 Task: Find connections with filter location Burntwood with filter topic #entrepreneurwith filter profile language Potuguese with filter current company GTT with filter school CVR College of Engineering, Hyderabad with filter industry Retail Appliances, Electrical, and Electronic Equipment with filter service category Ghostwriting with filter keywords title Conservation Volunteer
Action: Mouse moved to (488, 68)
Screenshot: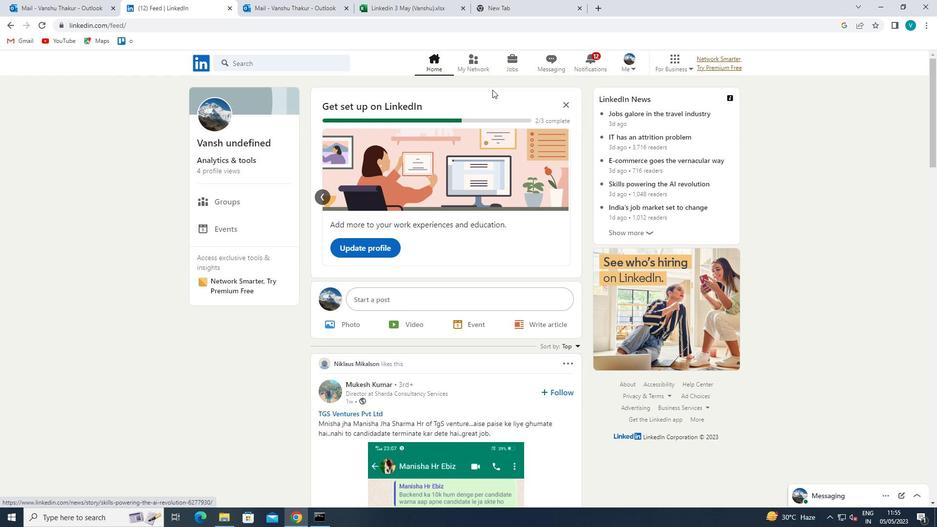 
Action: Mouse pressed left at (488, 68)
Screenshot: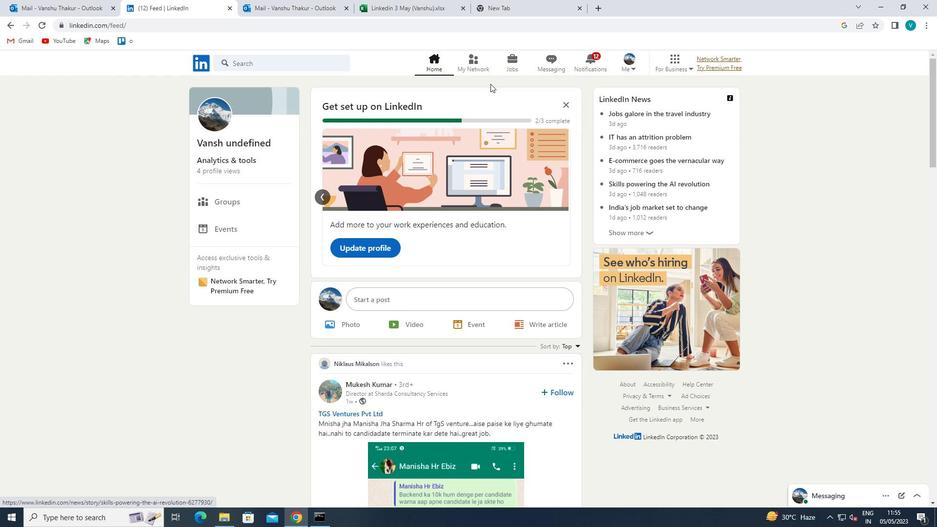 
Action: Mouse moved to (269, 123)
Screenshot: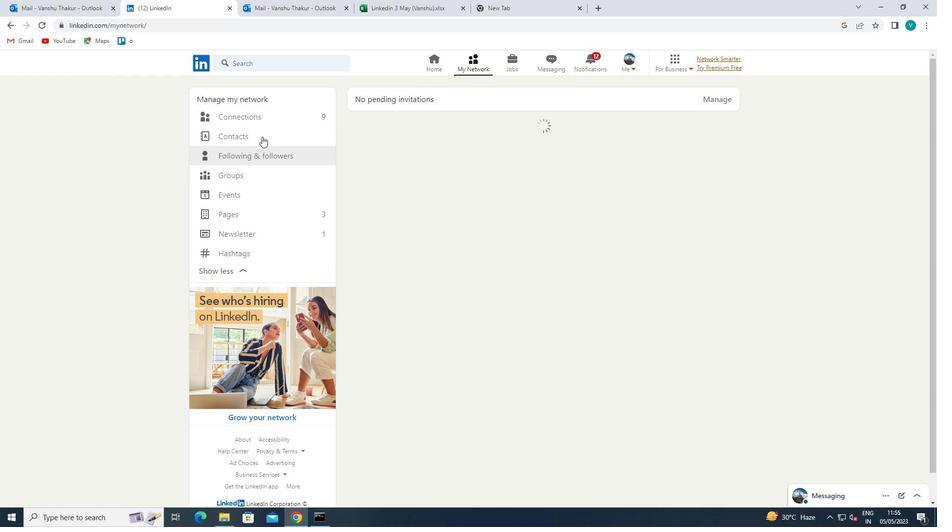 
Action: Mouse pressed left at (269, 123)
Screenshot: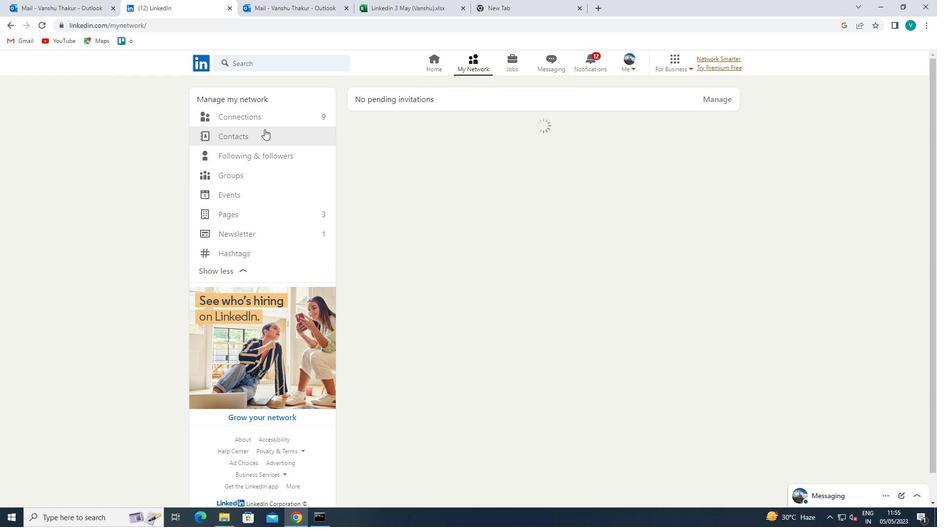 
Action: Mouse moved to (266, 112)
Screenshot: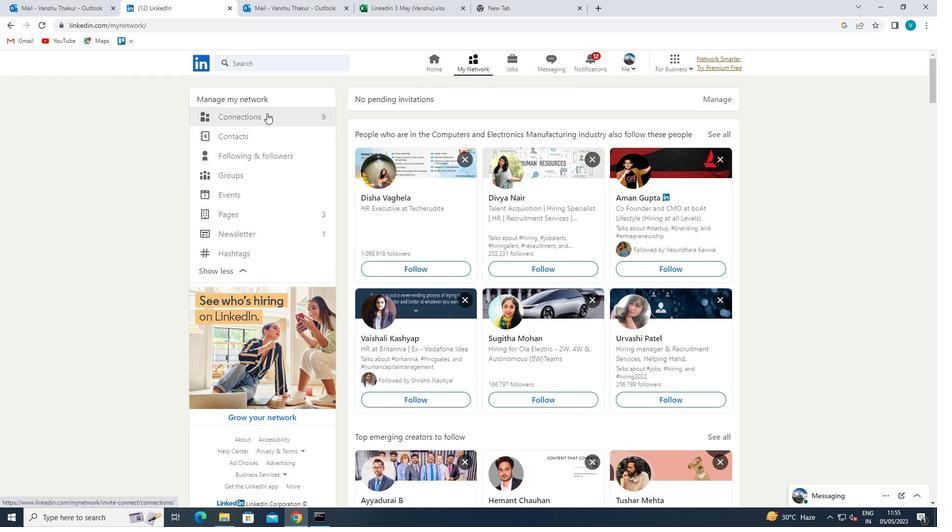 
Action: Mouse pressed left at (266, 112)
Screenshot: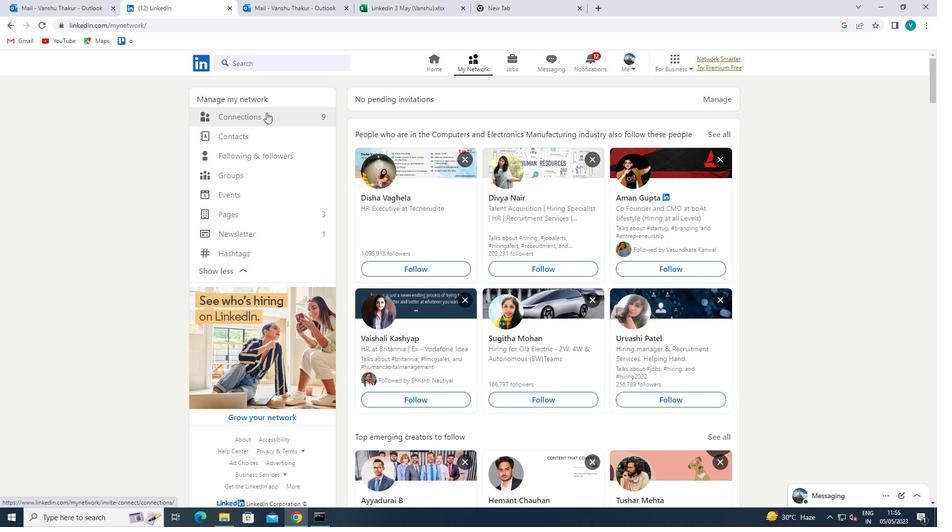 
Action: Mouse moved to (550, 118)
Screenshot: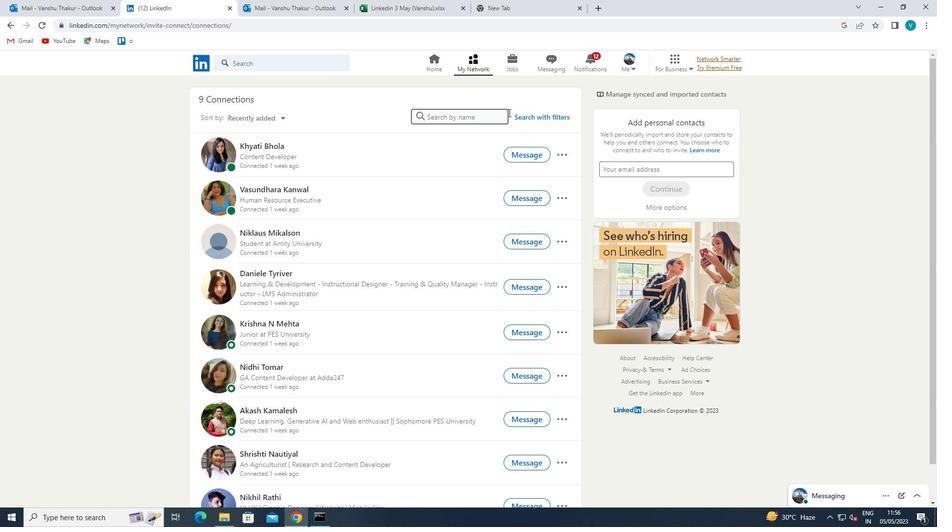 
Action: Mouse pressed left at (550, 118)
Screenshot: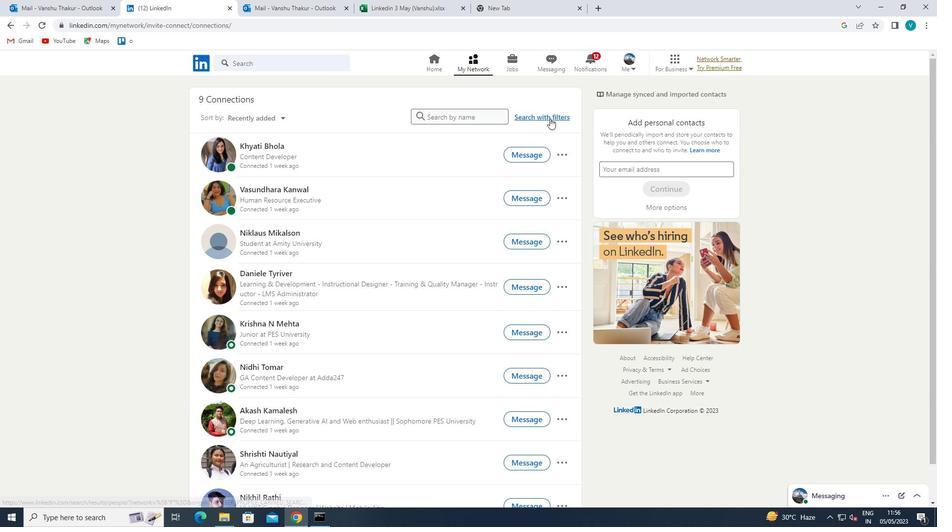 
Action: Mouse moved to (471, 95)
Screenshot: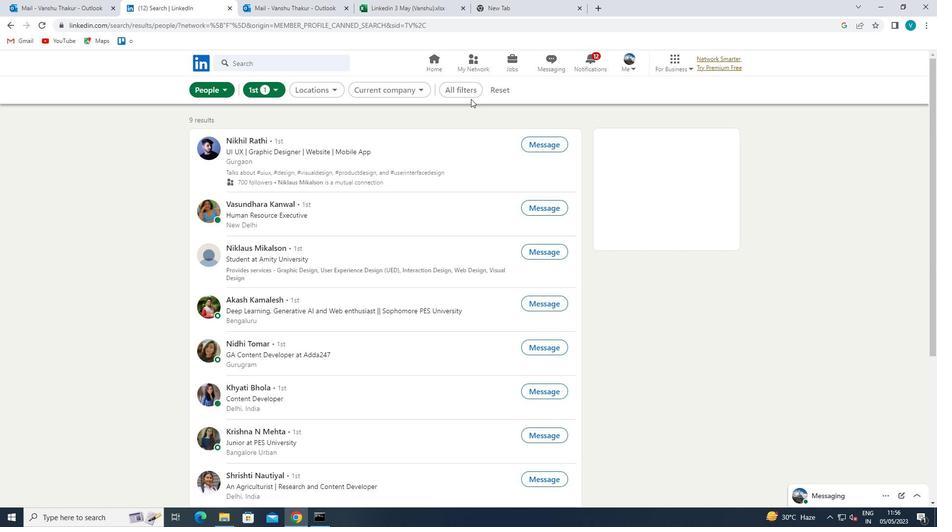 
Action: Mouse pressed left at (471, 95)
Screenshot: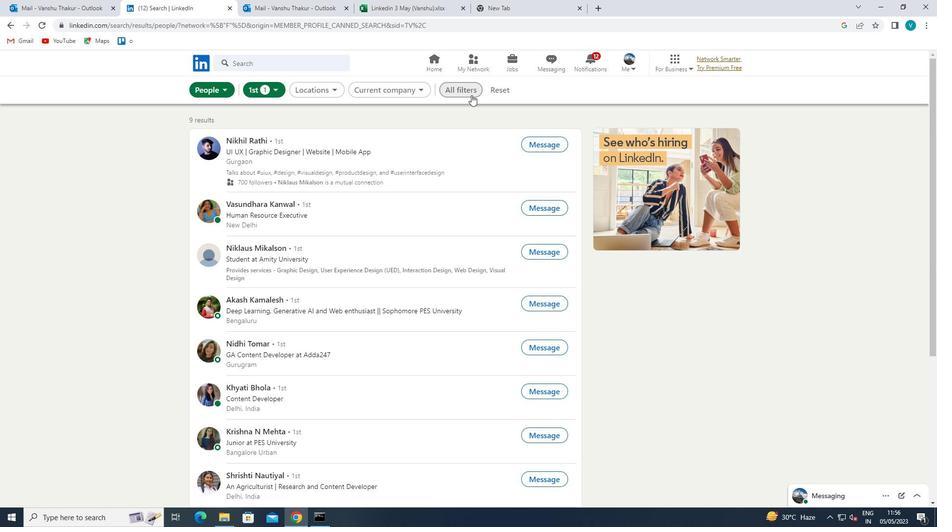 
Action: Mouse moved to (810, 228)
Screenshot: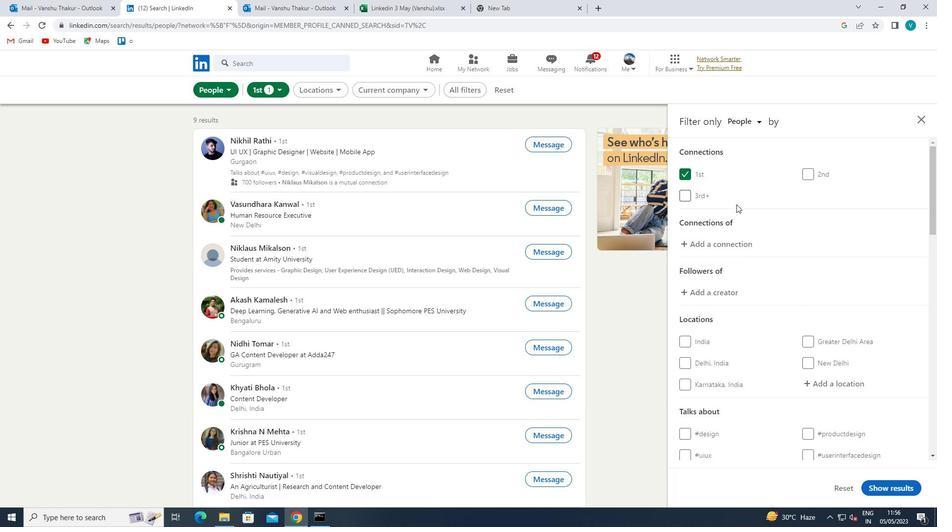 
Action: Mouse scrolled (810, 228) with delta (0, 0)
Screenshot: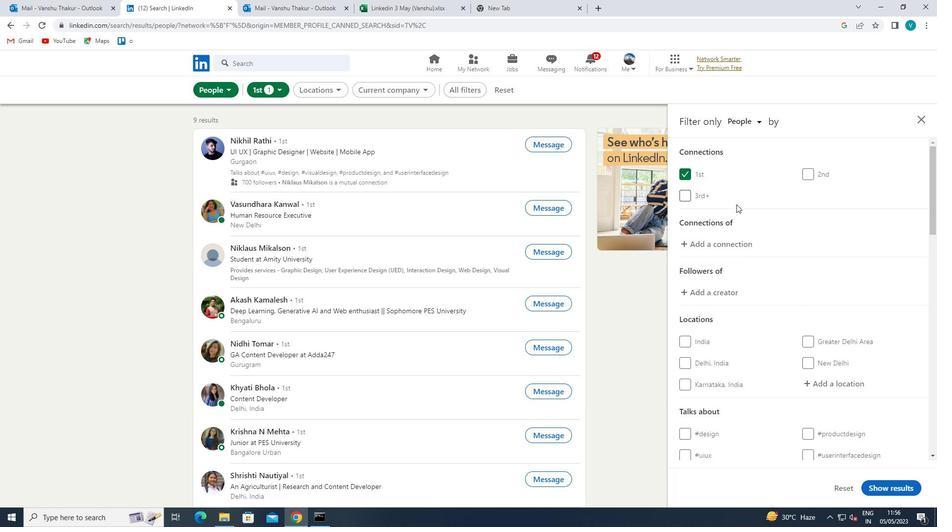 
Action: Mouse moved to (811, 230)
Screenshot: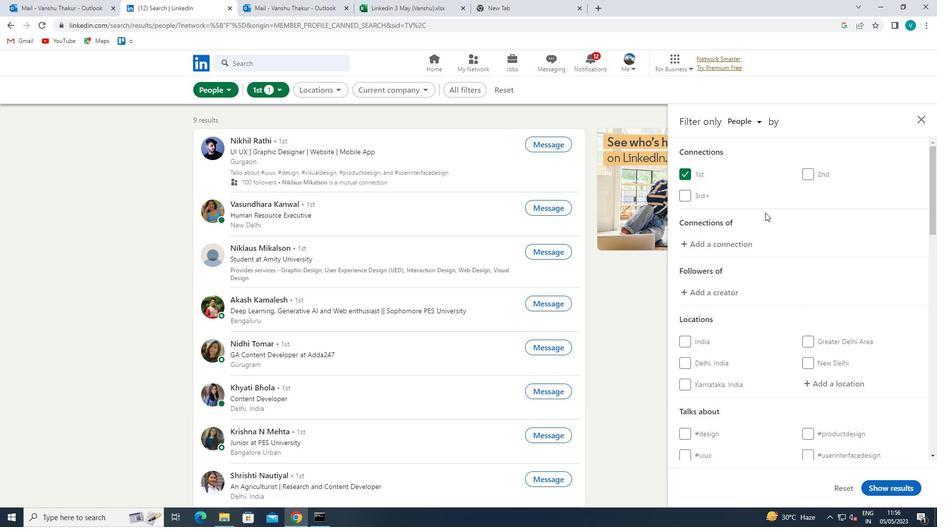 
Action: Mouse scrolled (811, 229) with delta (0, 0)
Screenshot: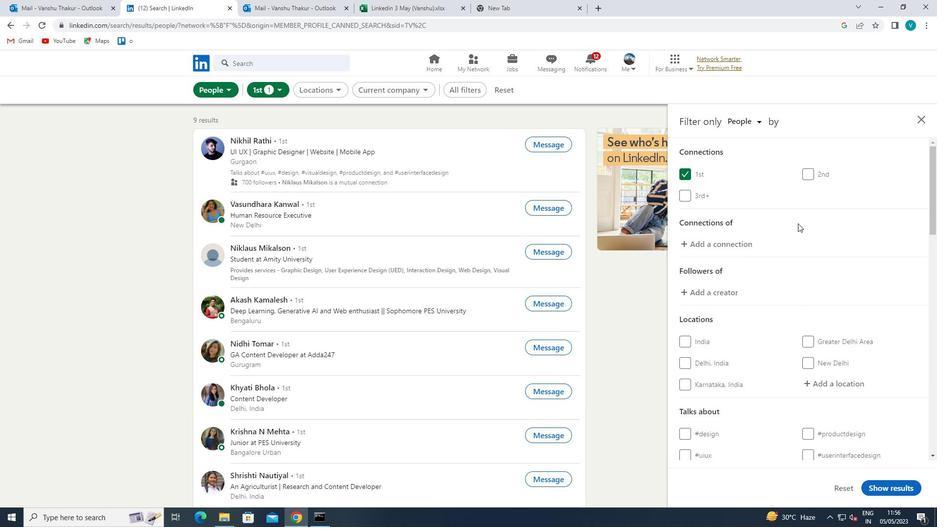
Action: Mouse moved to (812, 234)
Screenshot: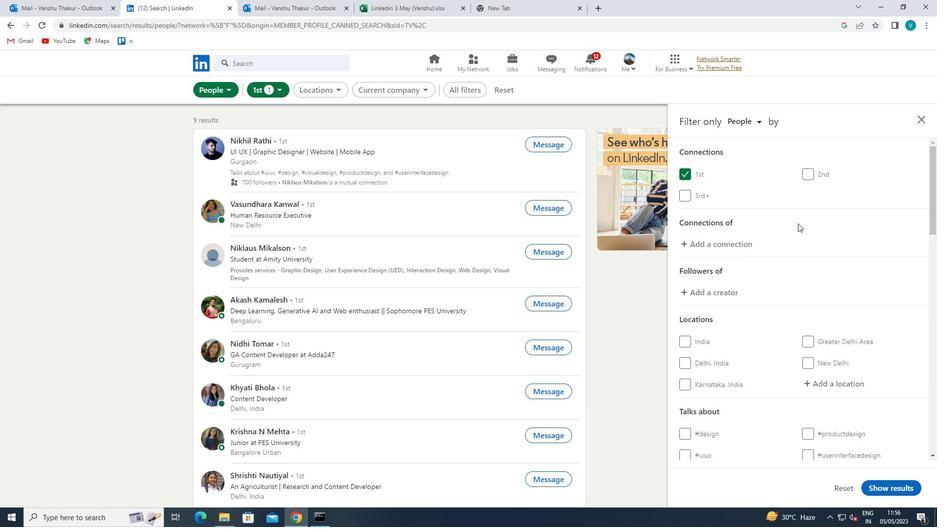 
Action: Mouse scrolled (812, 233) with delta (0, 0)
Screenshot: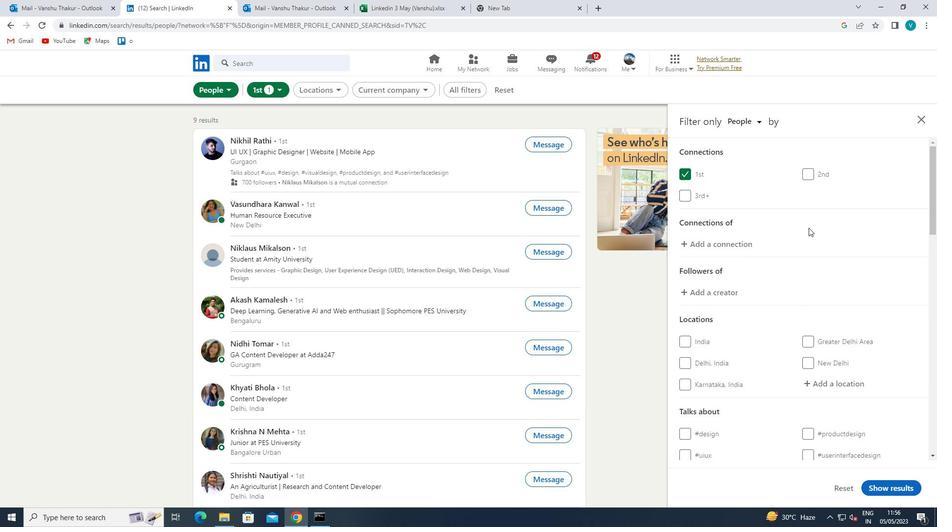 
Action: Mouse moved to (829, 242)
Screenshot: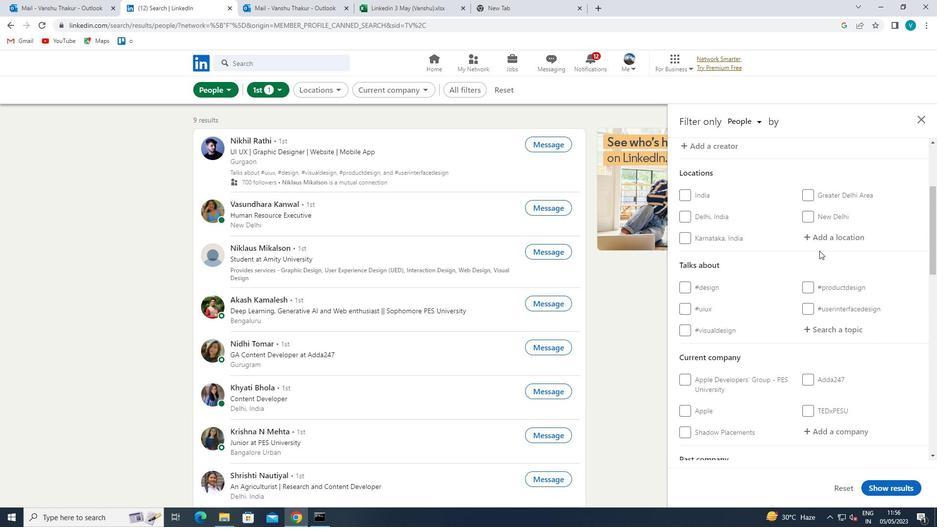 
Action: Mouse pressed left at (829, 242)
Screenshot: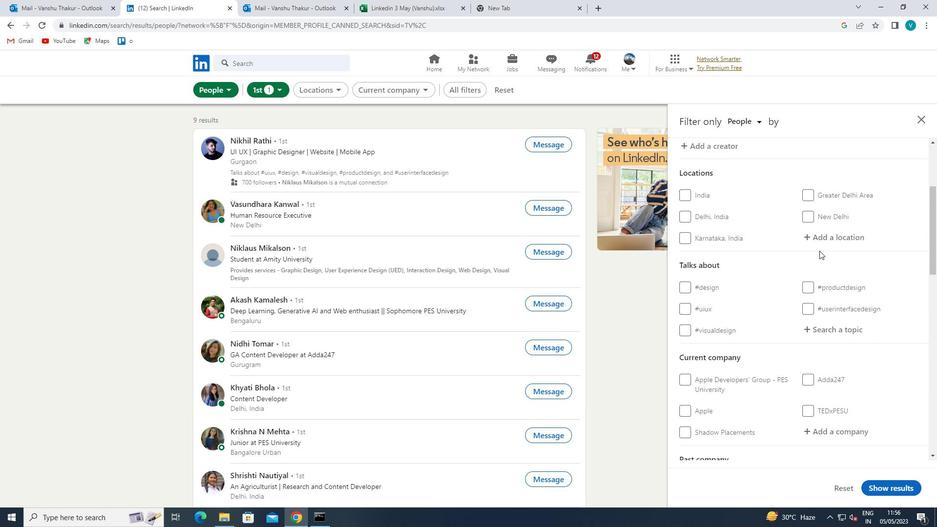 
Action: Key pressed <Key.shift>BURNTWOOD
Screenshot: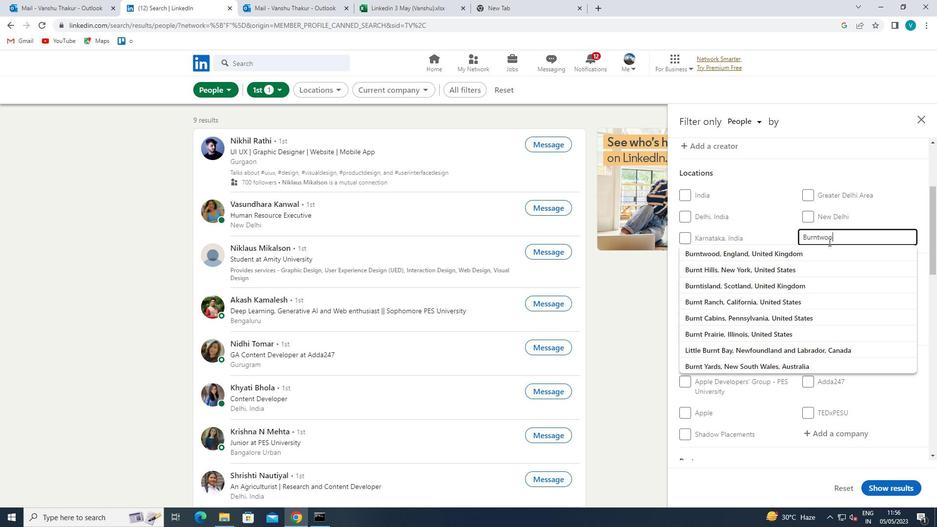 
Action: Mouse moved to (823, 246)
Screenshot: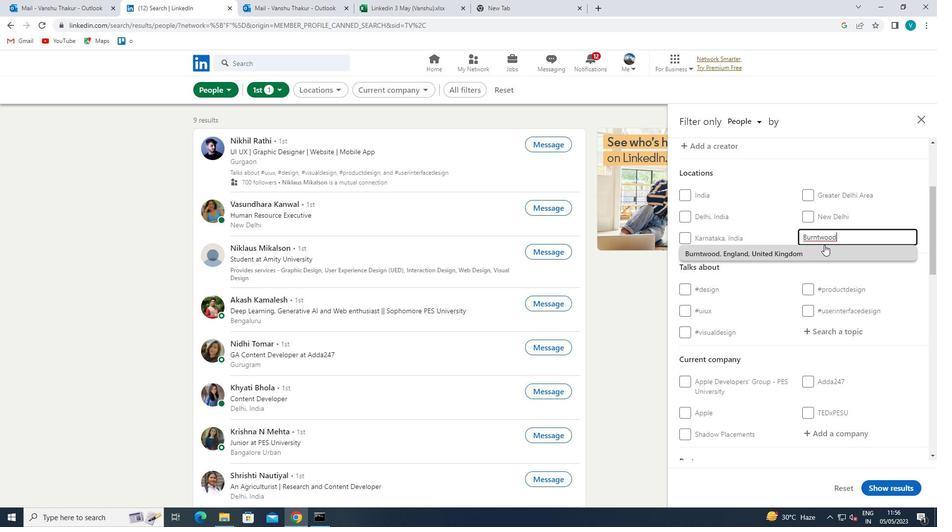 
Action: Mouse pressed left at (823, 246)
Screenshot: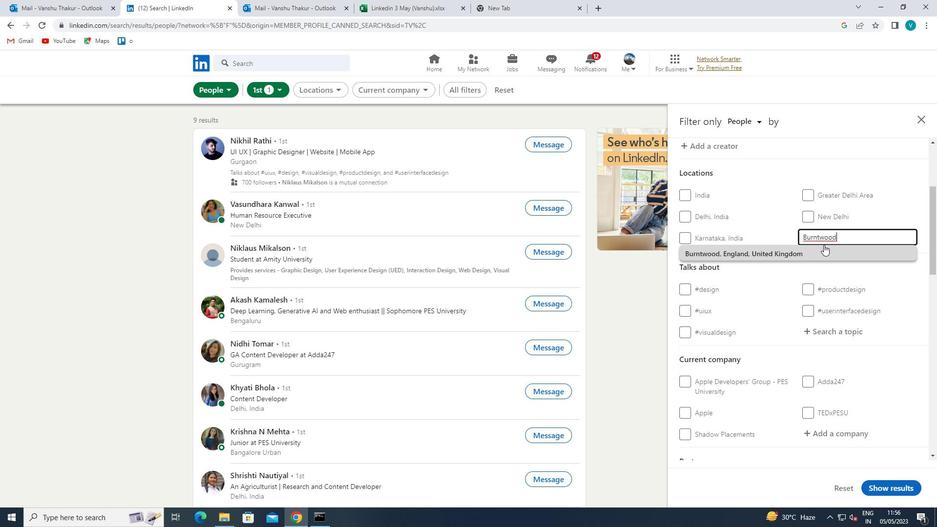 
Action: Mouse moved to (821, 247)
Screenshot: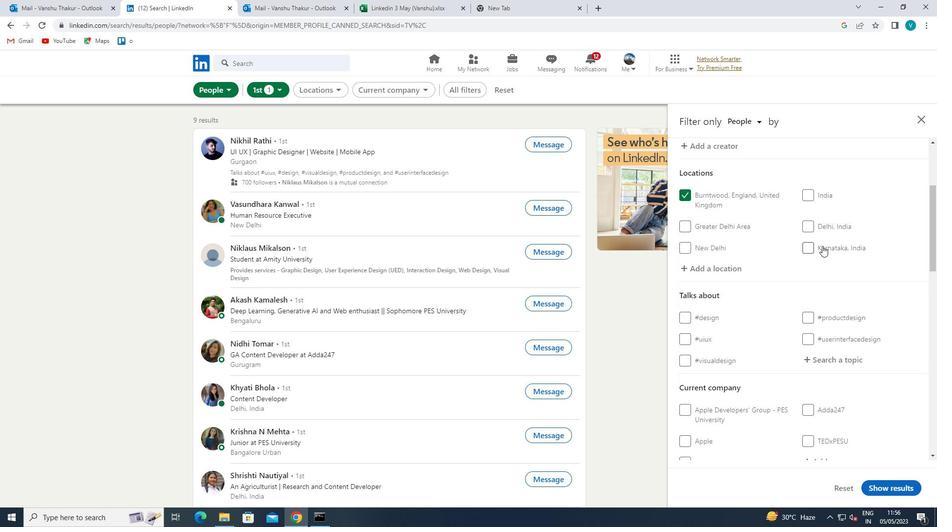 
Action: Mouse scrolled (821, 246) with delta (0, 0)
Screenshot: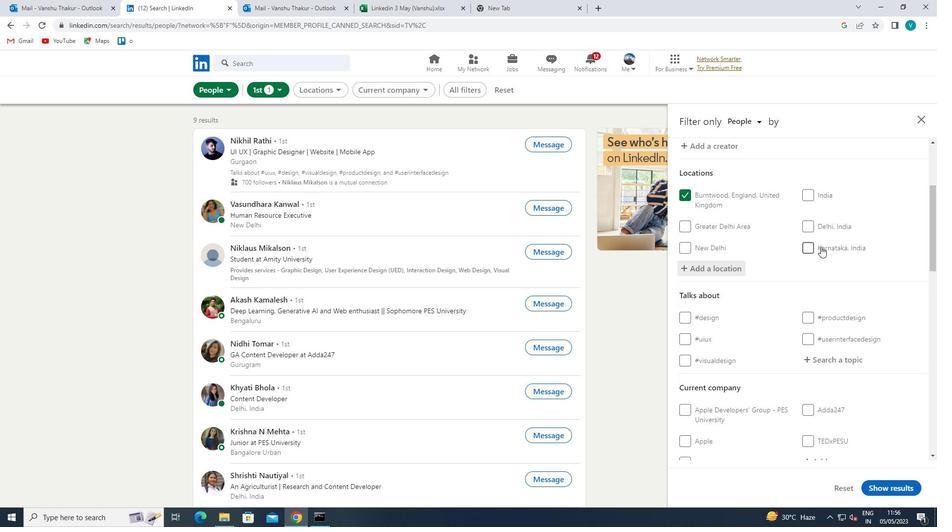 
Action: Mouse moved to (825, 308)
Screenshot: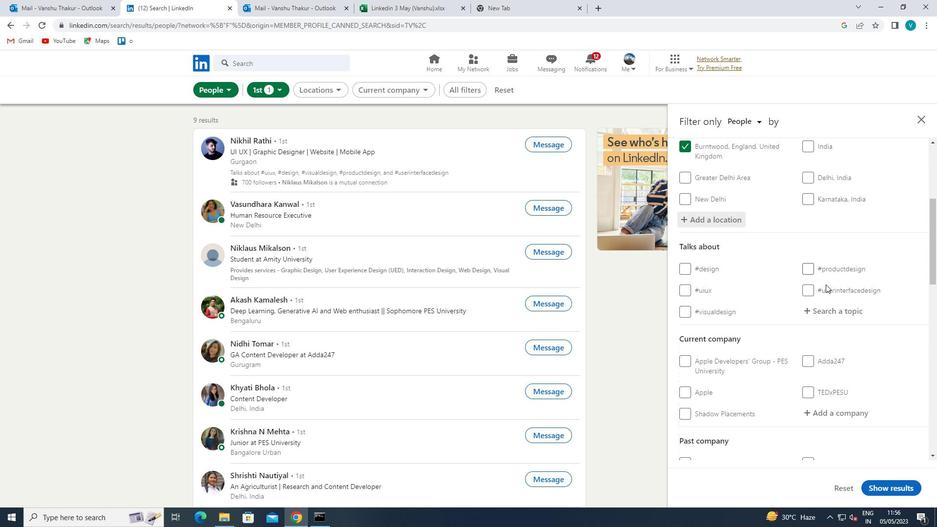 
Action: Mouse pressed left at (825, 308)
Screenshot: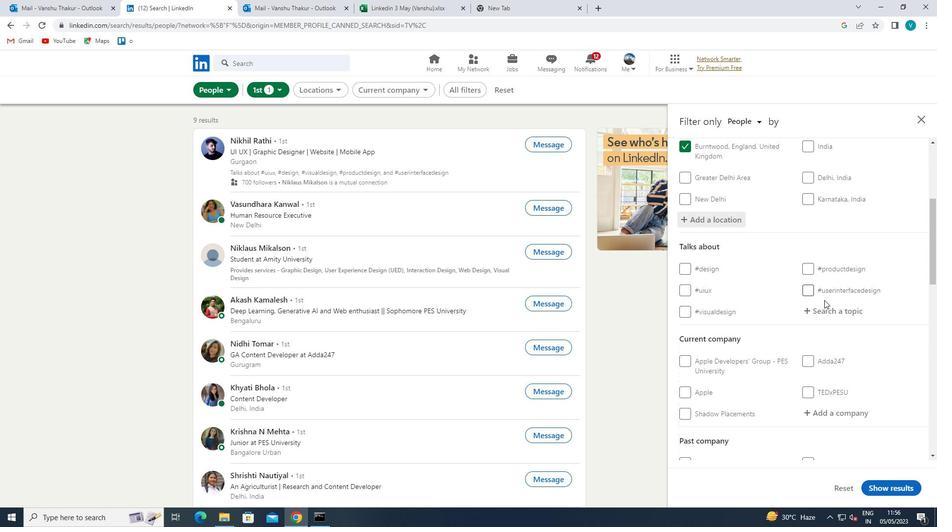 
Action: Key pressed ENTRE
Screenshot: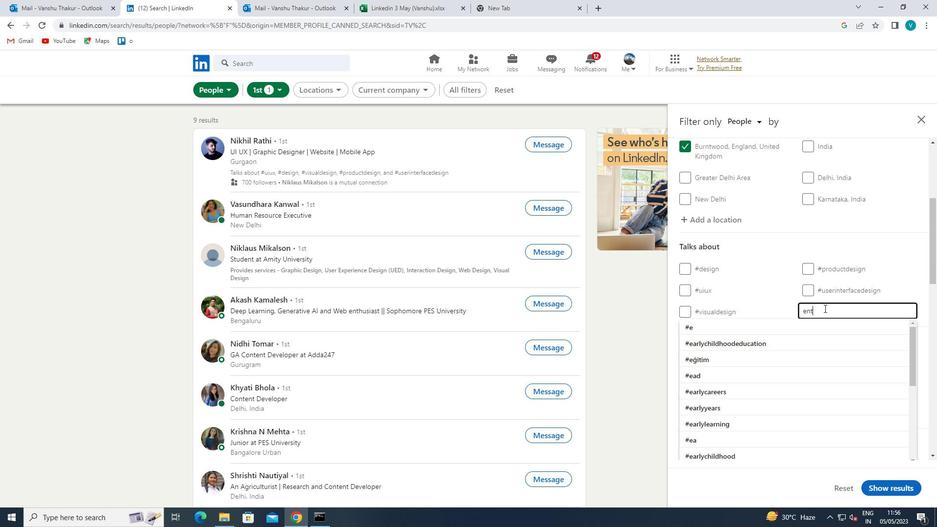 
Action: Mouse moved to (804, 321)
Screenshot: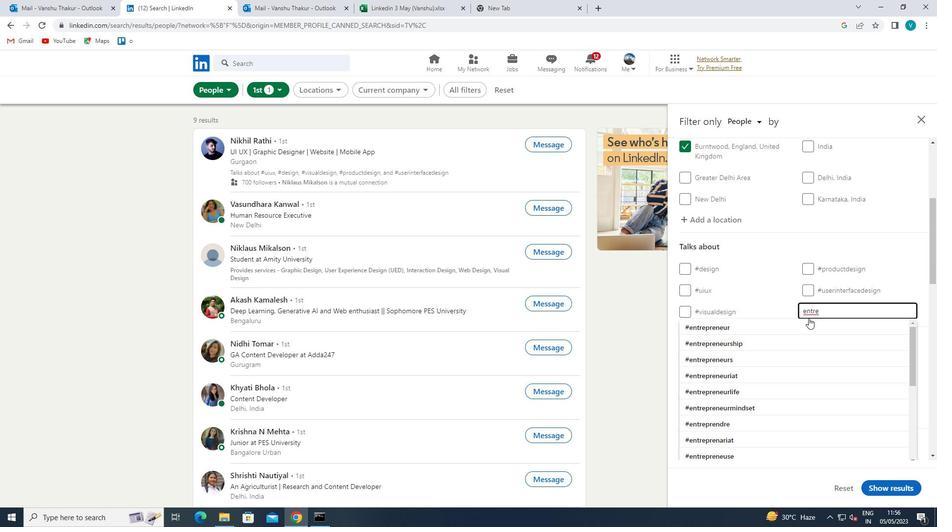
Action: Mouse pressed left at (804, 321)
Screenshot: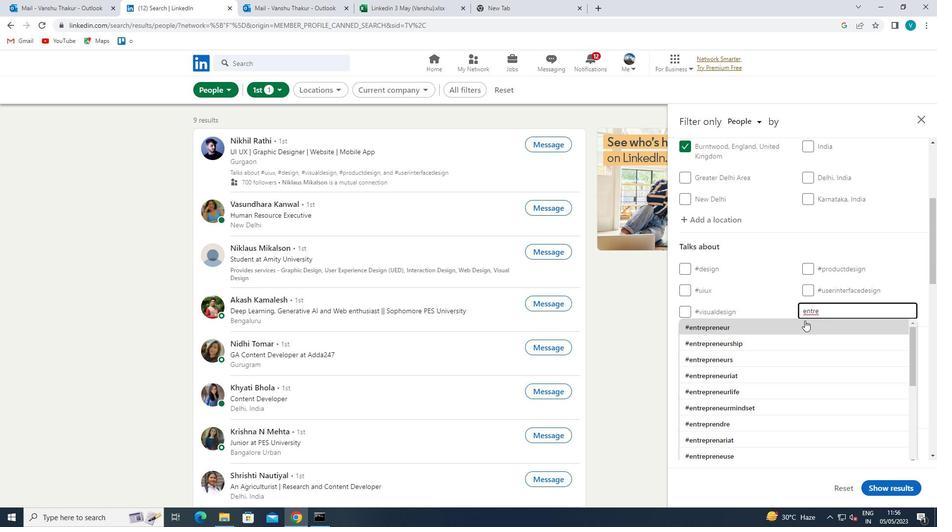 
Action: Mouse scrolled (804, 320) with delta (0, 0)
Screenshot: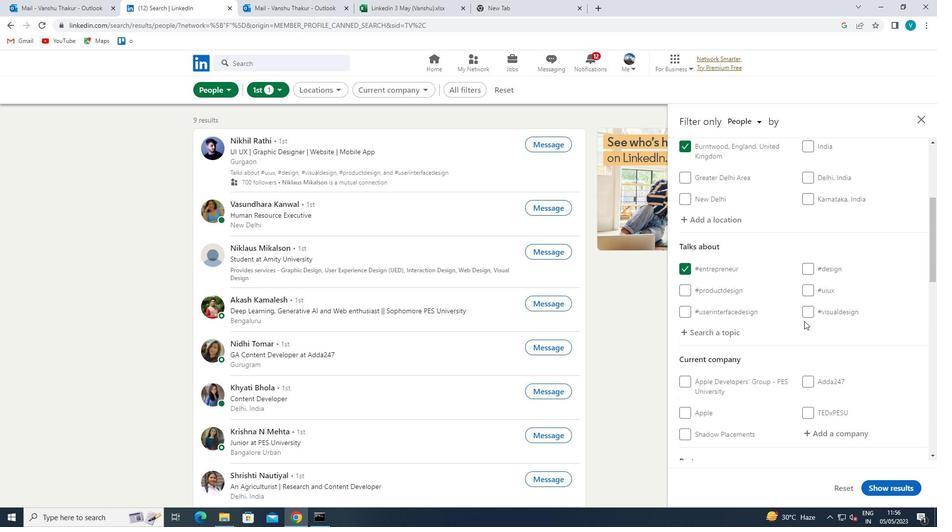 
Action: Mouse scrolled (804, 320) with delta (0, 0)
Screenshot: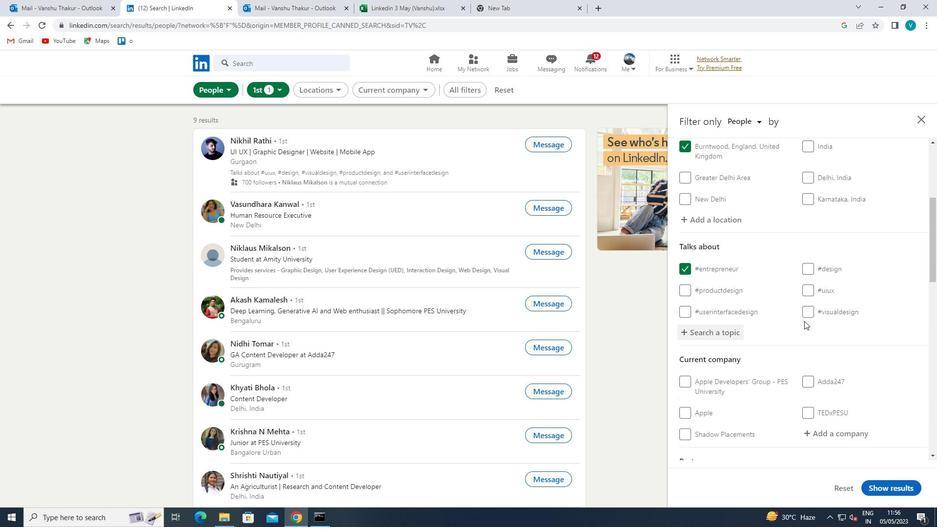 
Action: Mouse moved to (804, 321)
Screenshot: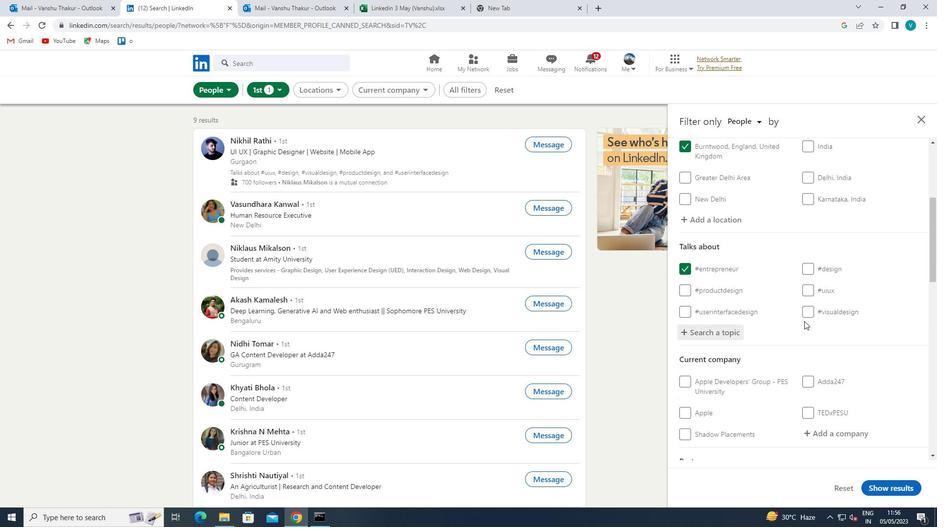 
Action: Mouse scrolled (804, 321) with delta (0, 0)
Screenshot: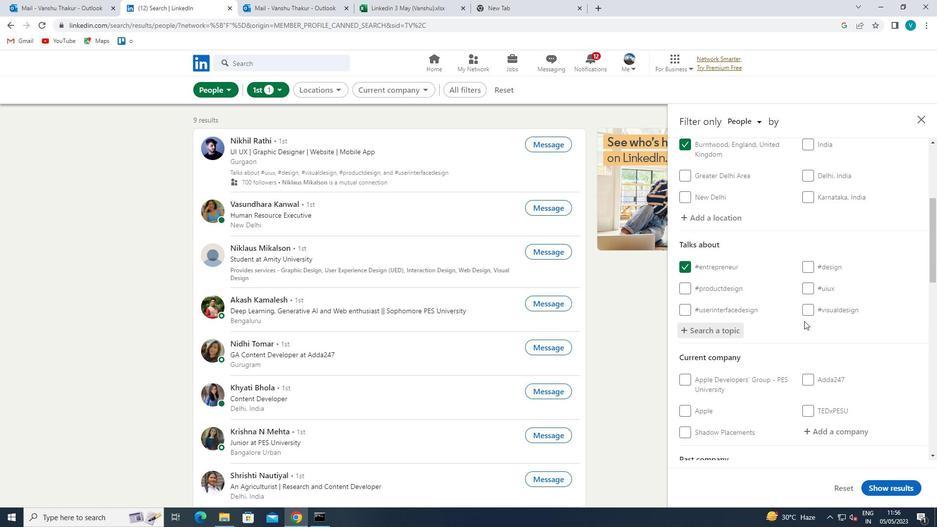 
Action: Mouse moved to (858, 291)
Screenshot: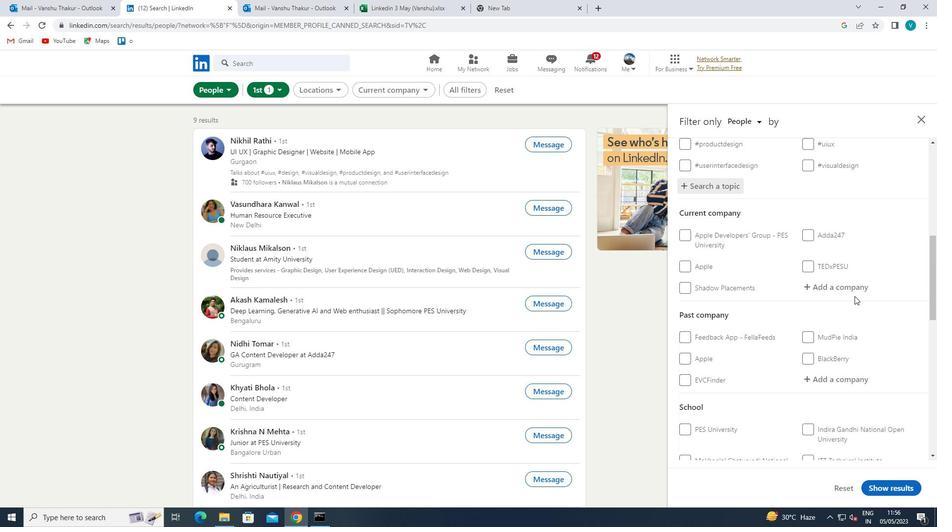 
Action: Mouse pressed left at (858, 291)
Screenshot: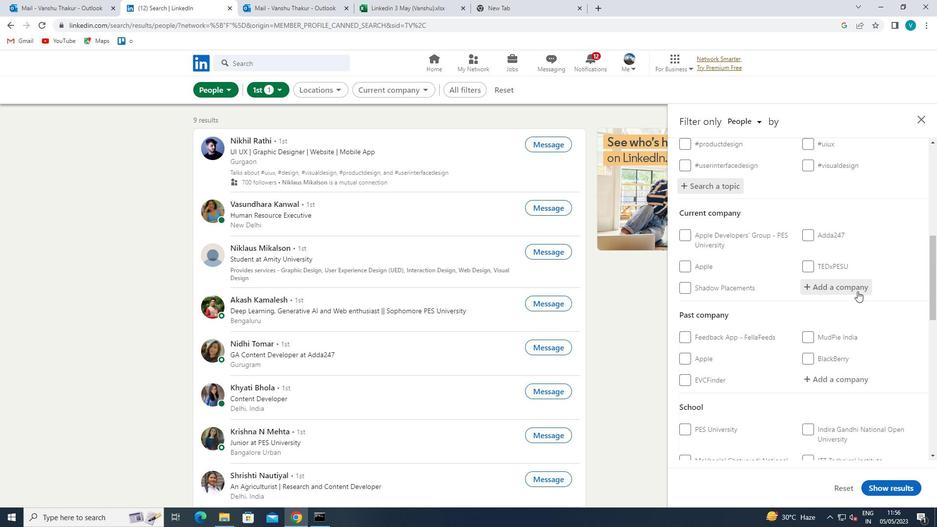 
Action: Mouse moved to (857, 291)
Screenshot: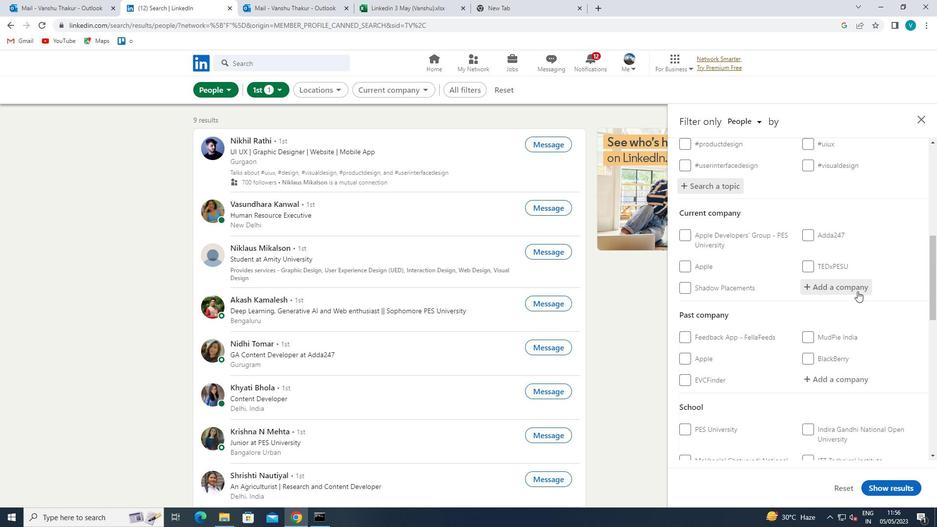 
Action: Key pressed <Key.shift>GTT<Key.space>
Screenshot: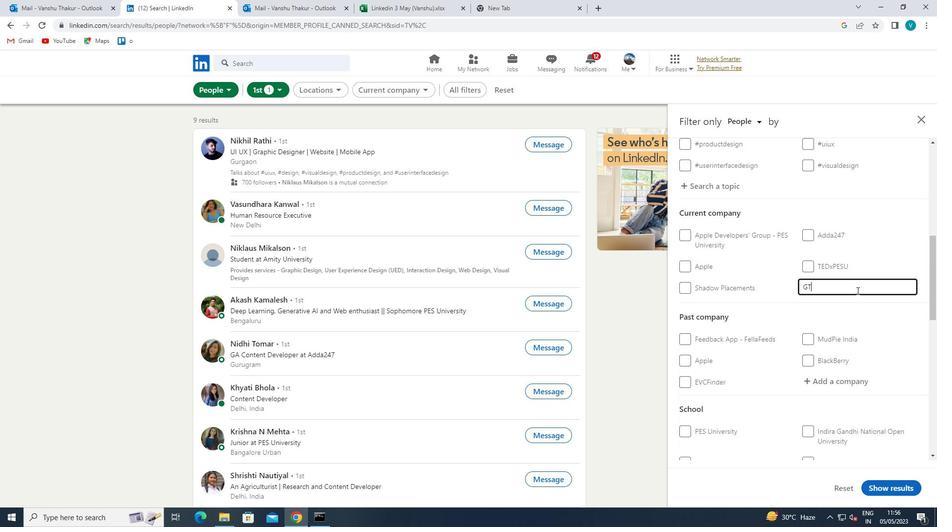 
Action: Mouse moved to (847, 298)
Screenshot: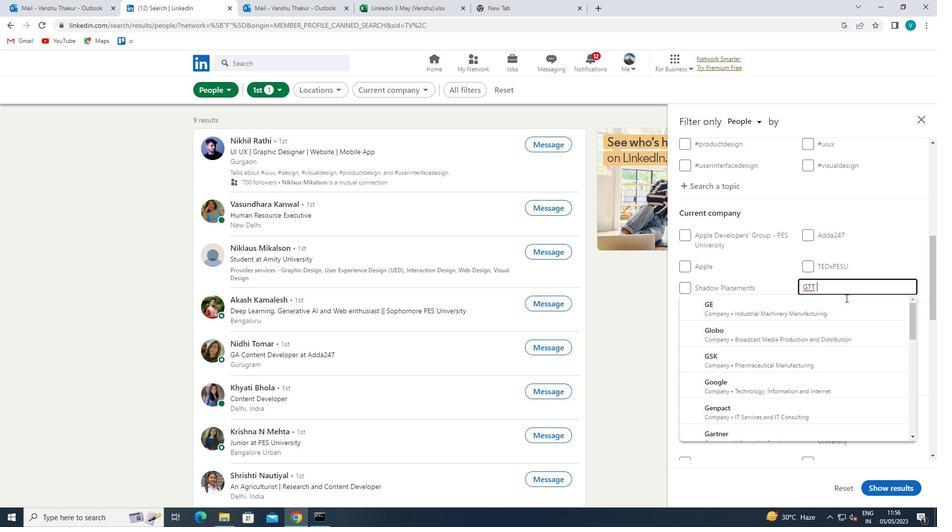
Action: Mouse pressed left at (847, 298)
Screenshot: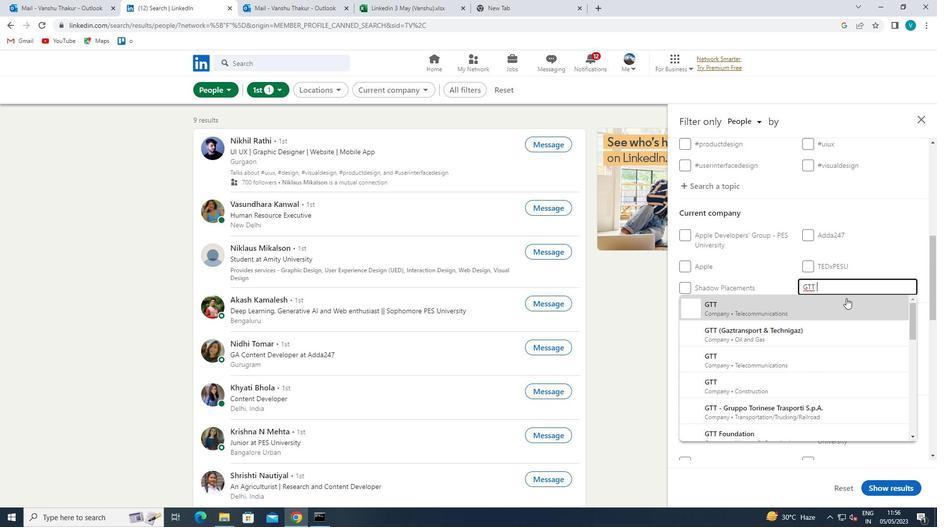 
Action: Mouse scrolled (847, 297) with delta (0, 0)
Screenshot: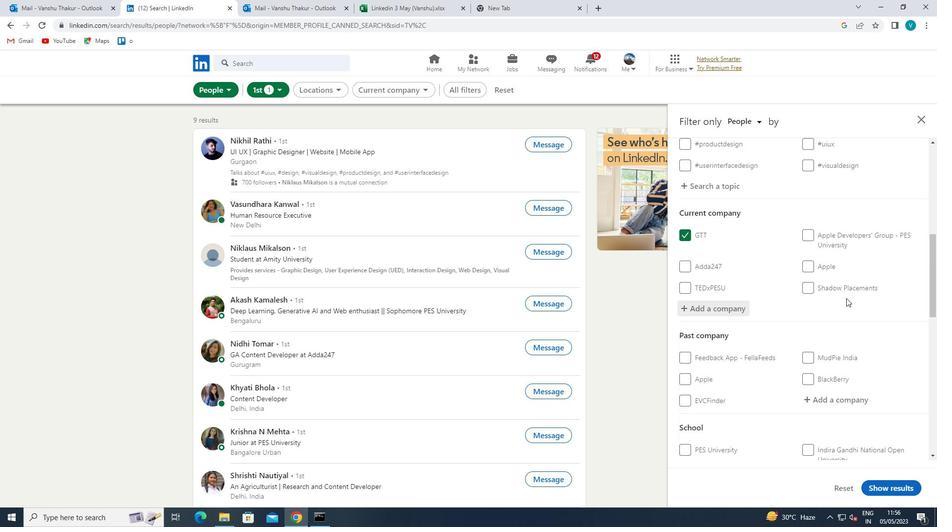 
Action: Mouse scrolled (847, 297) with delta (0, 0)
Screenshot: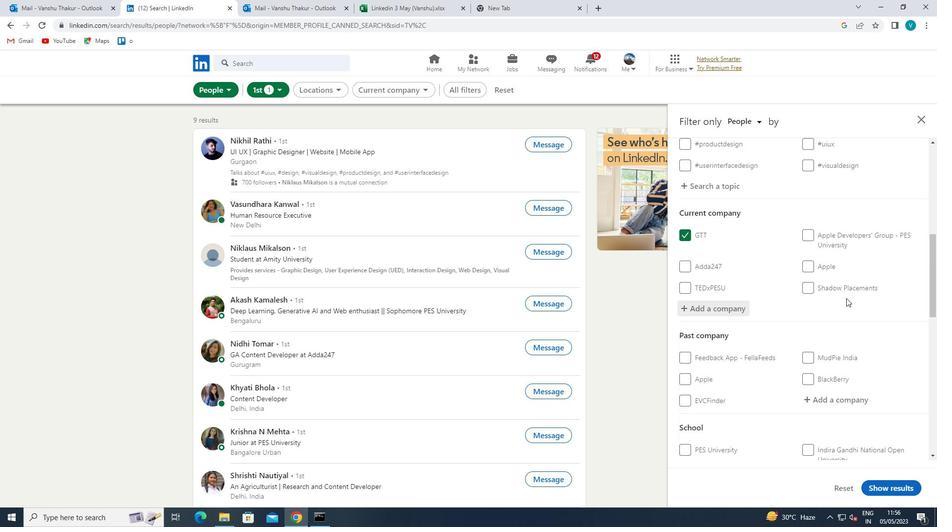
Action: Mouse moved to (825, 418)
Screenshot: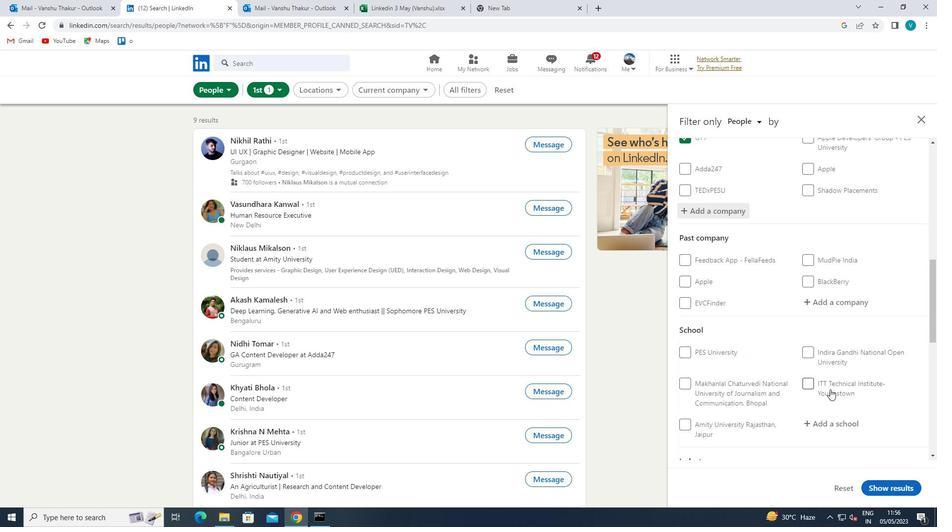 
Action: Mouse pressed left at (825, 418)
Screenshot: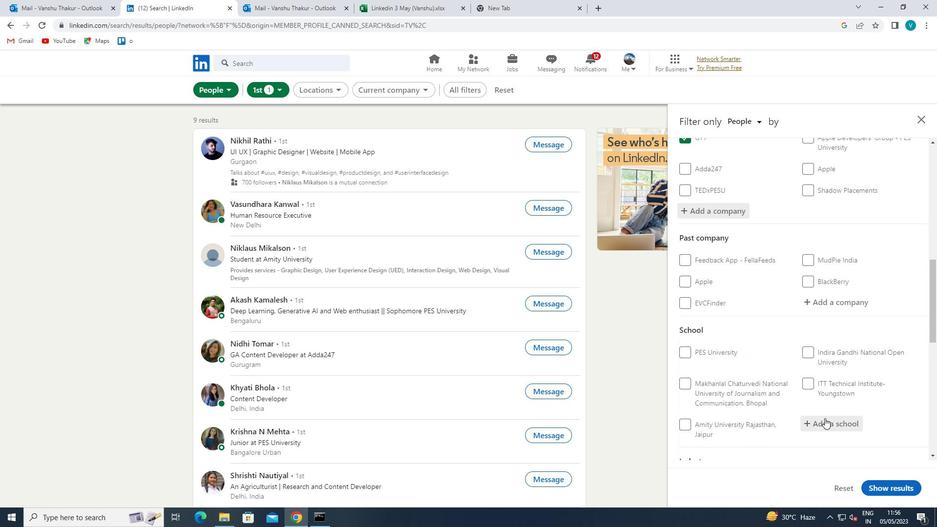 
Action: Key pressed <Key.shift>CVR<Key.space>
Screenshot: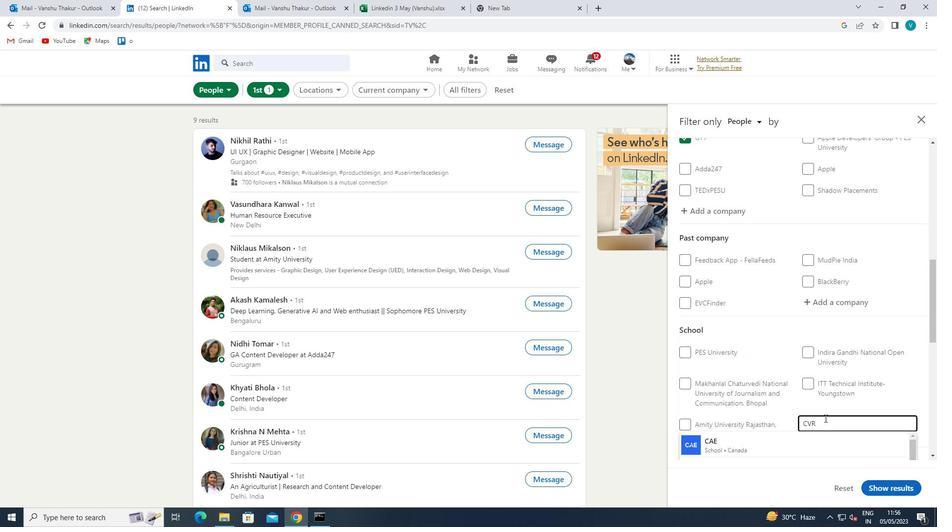 
Action: Mouse moved to (815, 450)
Screenshot: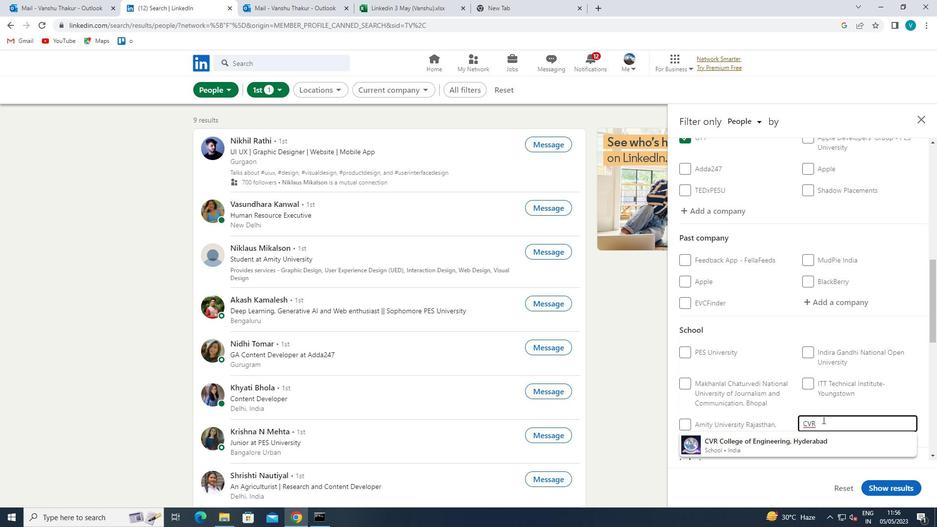 
Action: Mouse pressed left at (815, 450)
Screenshot: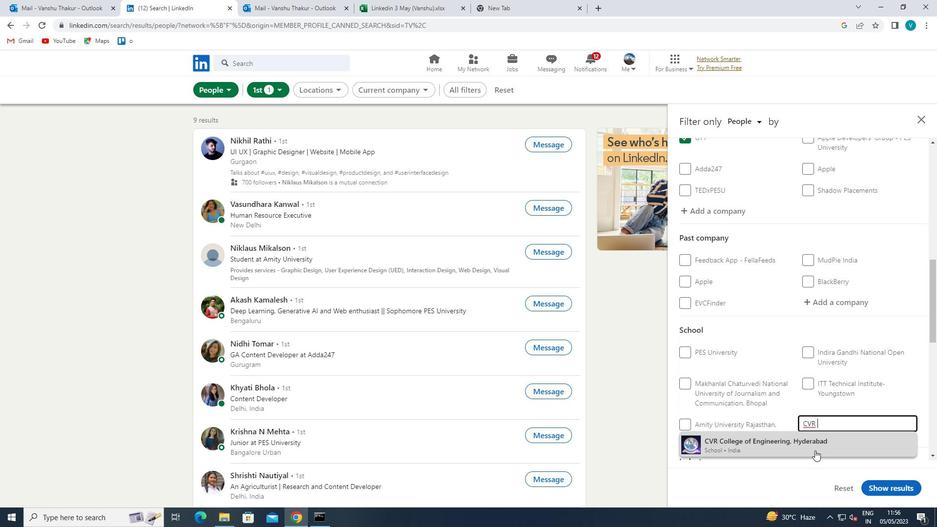 
Action: Mouse moved to (830, 383)
Screenshot: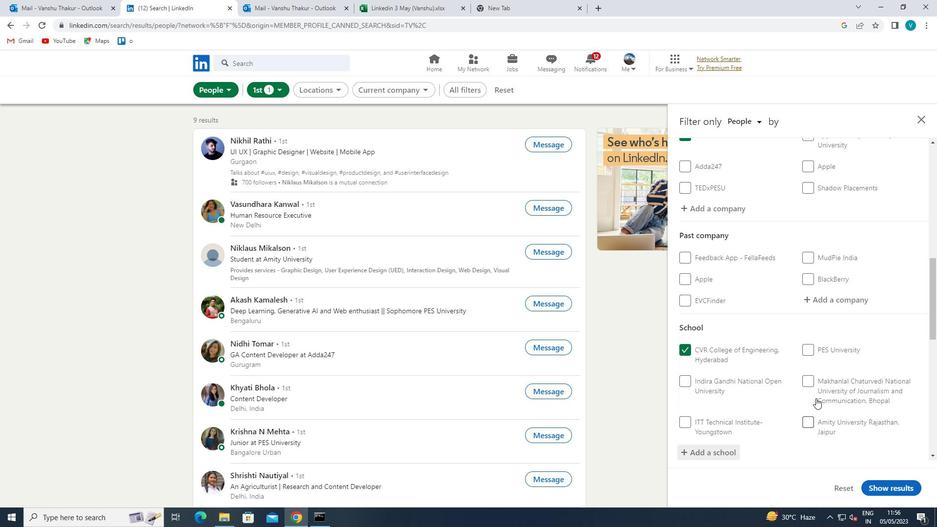 
Action: Mouse scrolled (830, 383) with delta (0, 0)
Screenshot: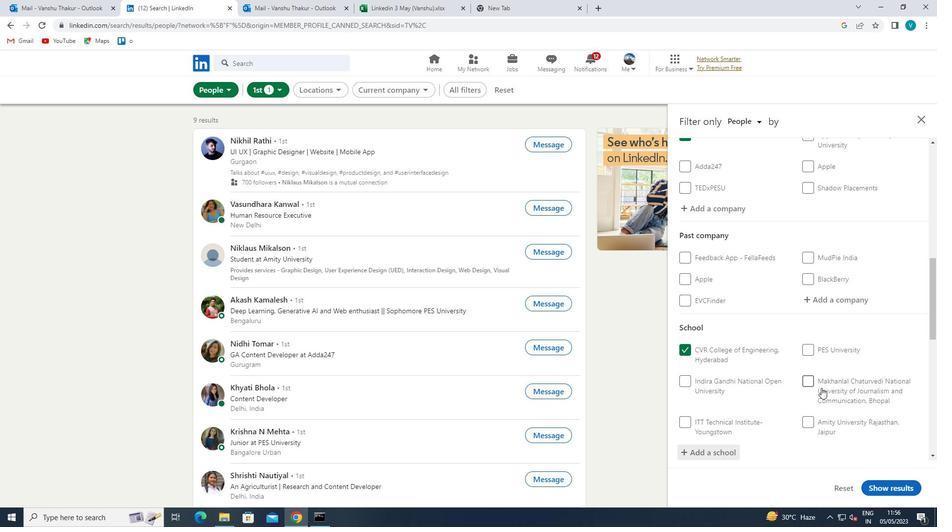
Action: Mouse scrolled (830, 383) with delta (0, 0)
Screenshot: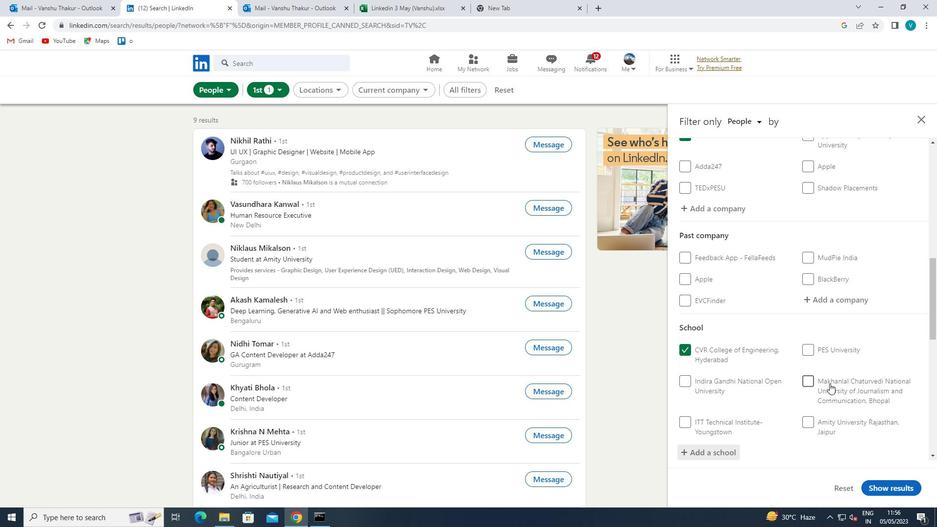 
Action: Mouse scrolled (830, 383) with delta (0, 0)
Screenshot: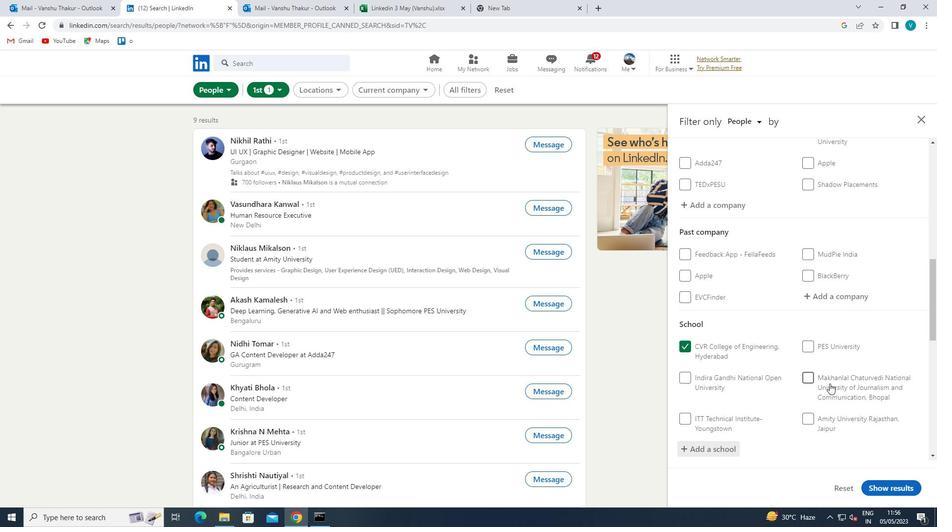 
Action: Mouse scrolled (830, 383) with delta (0, 0)
Screenshot: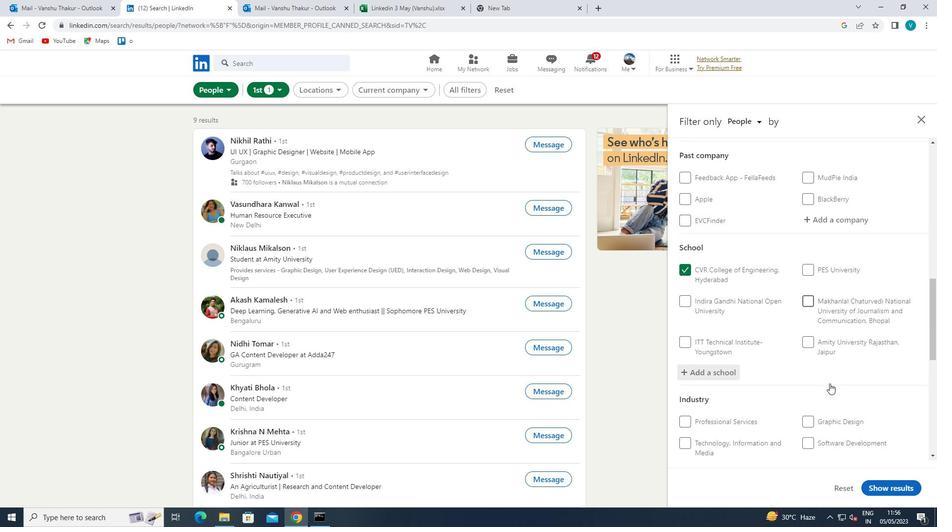 
Action: Mouse moved to (843, 353)
Screenshot: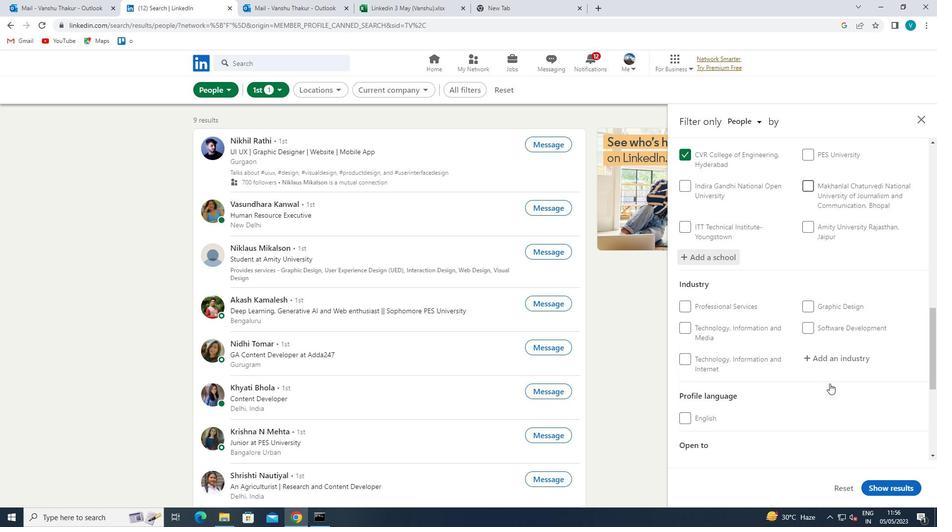 
Action: Mouse pressed left at (843, 353)
Screenshot: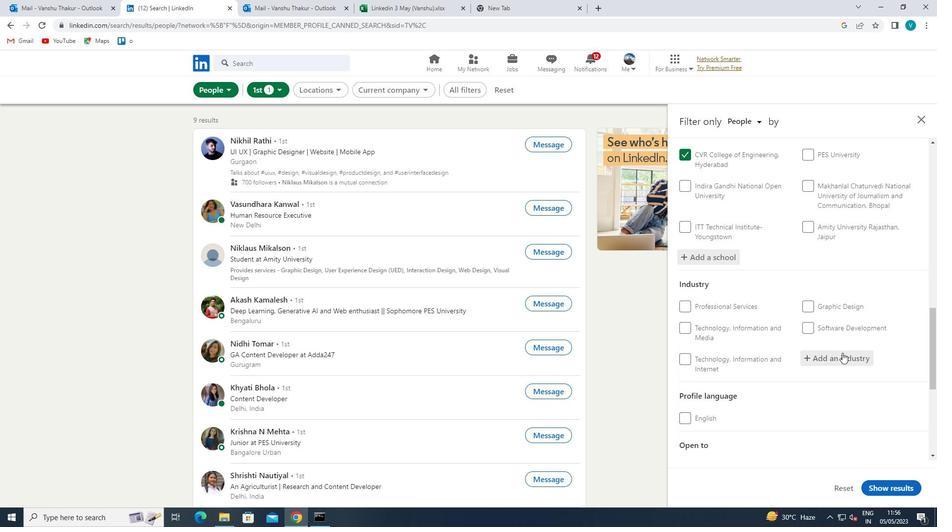 
Action: Mouse moved to (841, 353)
Screenshot: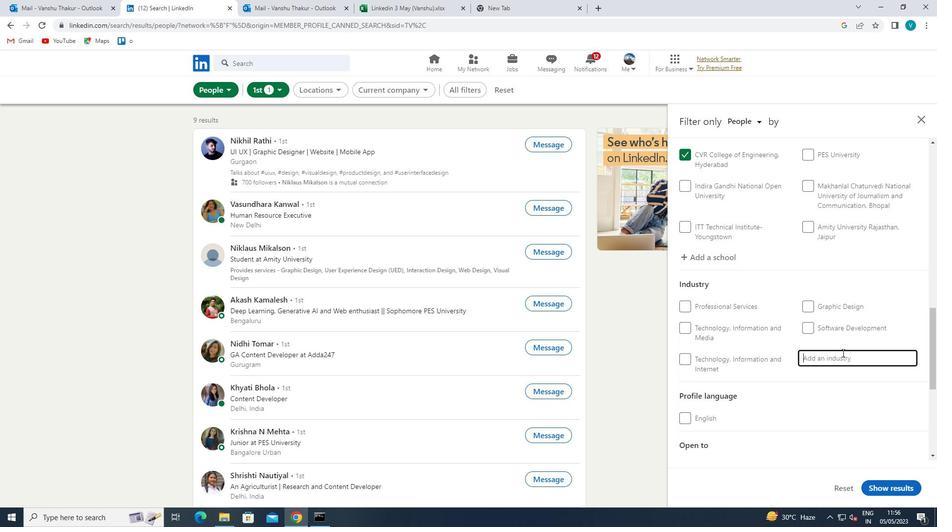 
Action: Key pressed <Key.shift>RETAI<Key.space><Key.backspace>L<Key.space><Key.shift>APPL
Screenshot: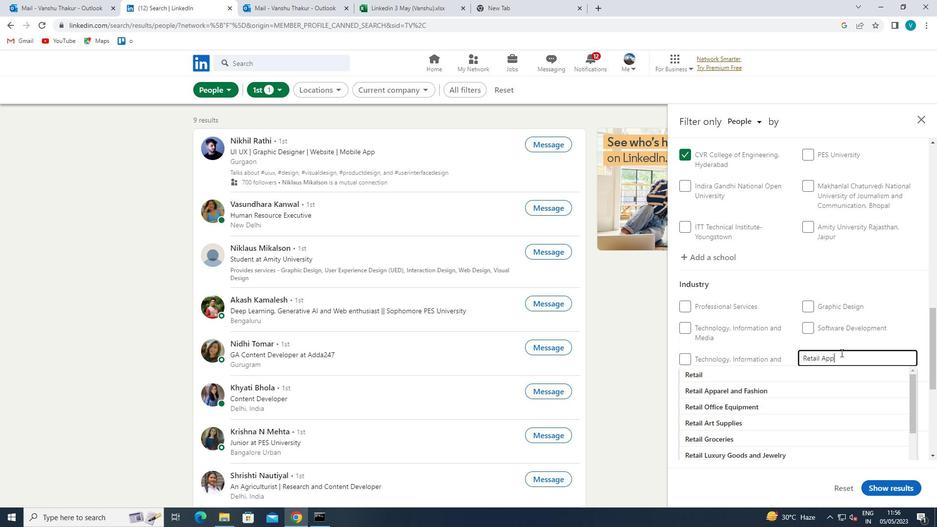 
Action: Mouse moved to (828, 378)
Screenshot: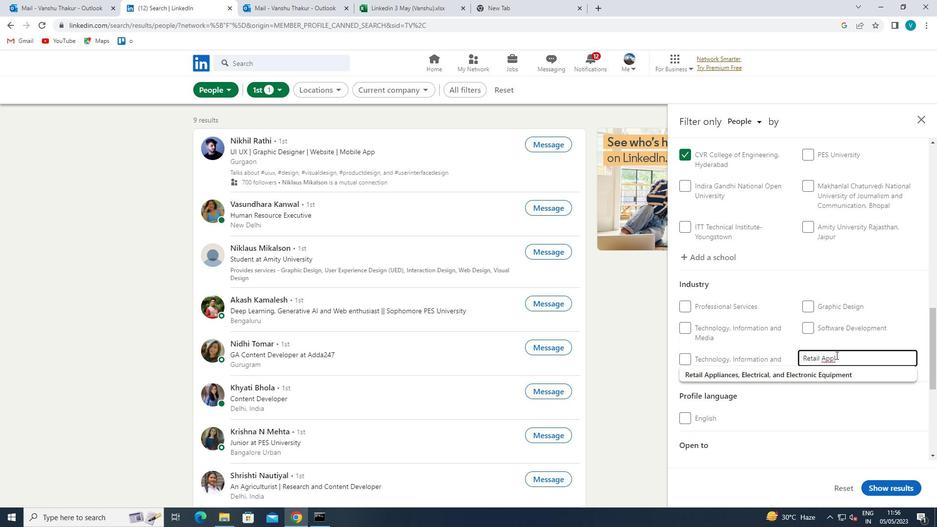 
Action: Mouse pressed left at (828, 378)
Screenshot: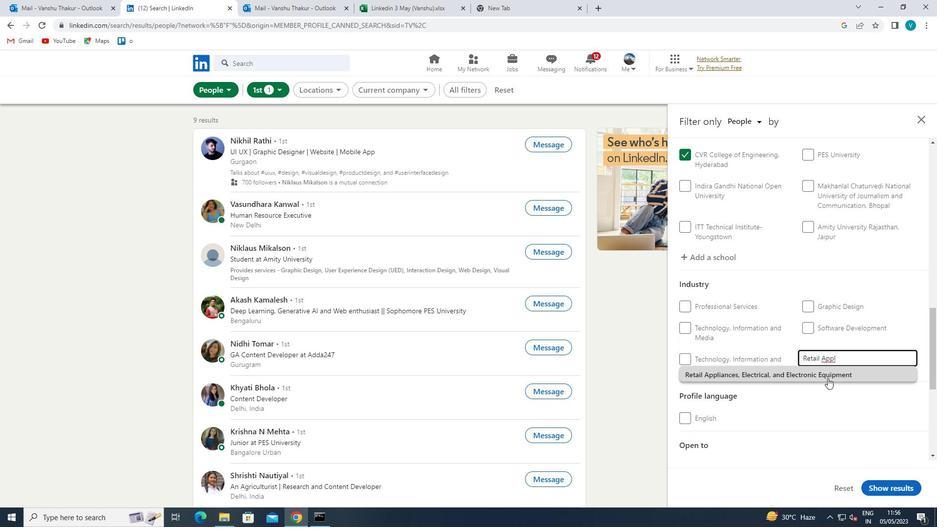 
Action: Mouse moved to (828, 378)
Screenshot: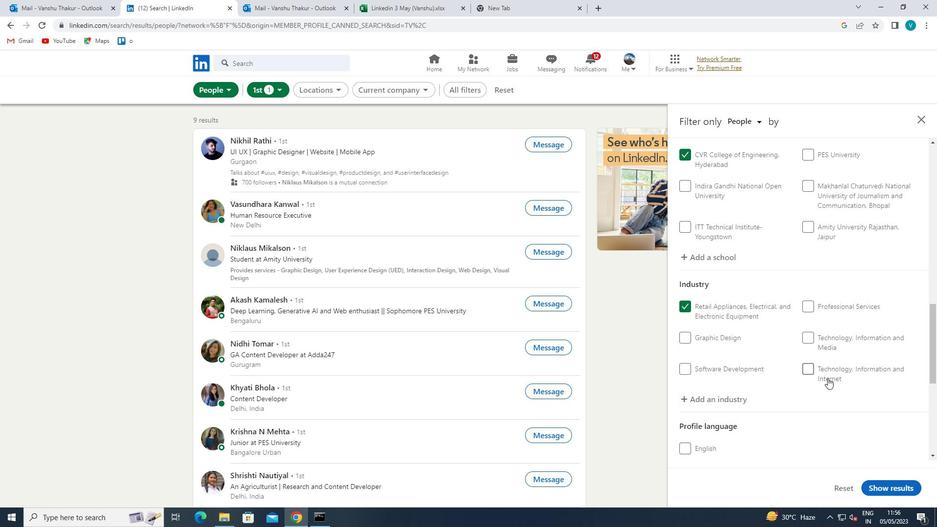 
Action: Mouse scrolled (828, 378) with delta (0, 0)
Screenshot: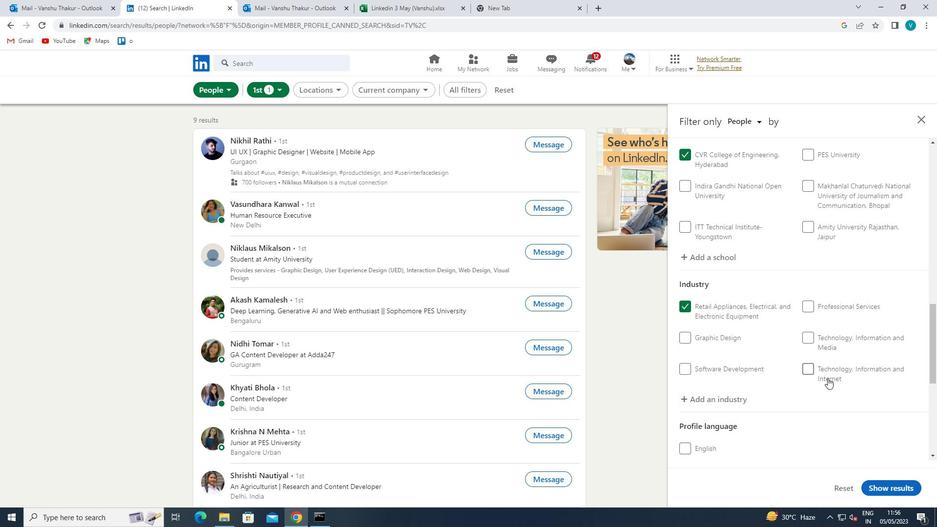 
Action: Mouse moved to (828, 378)
Screenshot: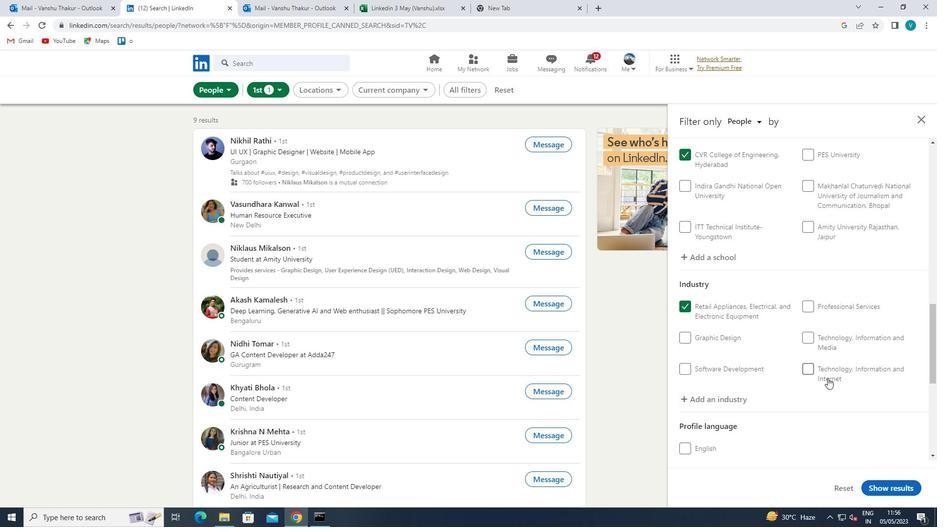 
Action: Mouse scrolled (828, 378) with delta (0, 0)
Screenshot: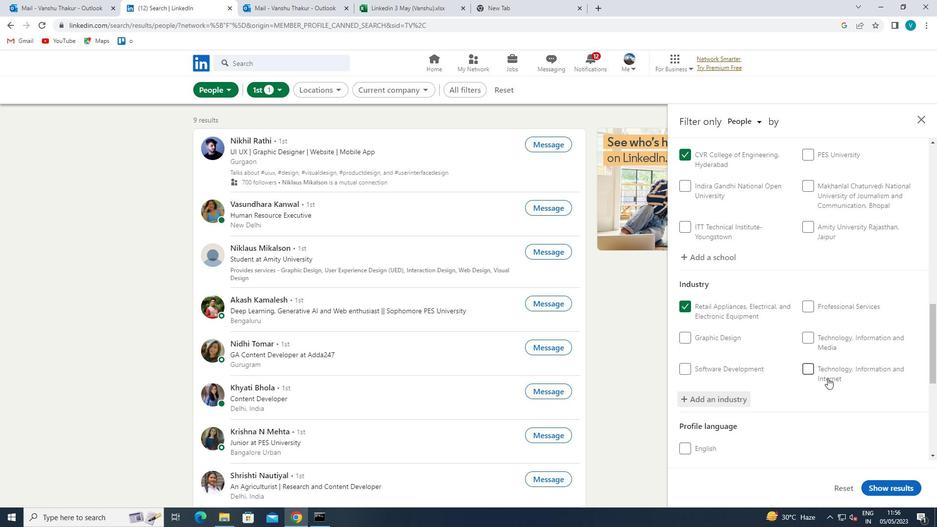 
Action: Mouse moved to (829, 378)
Screenshot: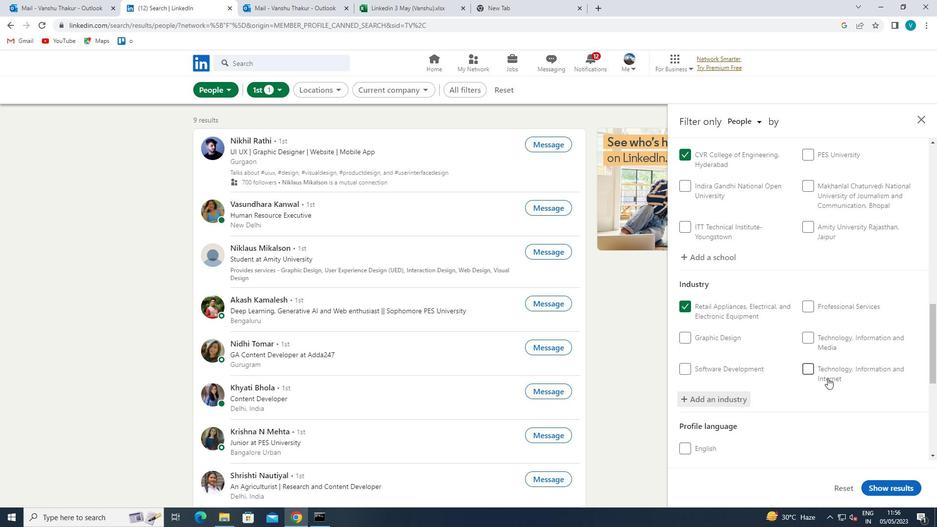 
Action: Mouse scrolled (829, 378) with delta (0, 0)
Screenshot: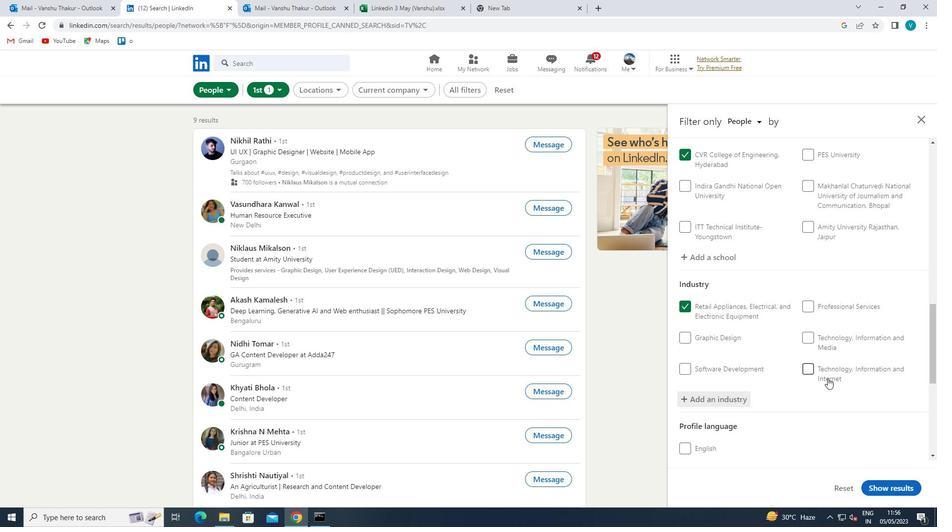 
Action: Mouse scrolled (829, 378) with delta (0, 0)
Screenshot: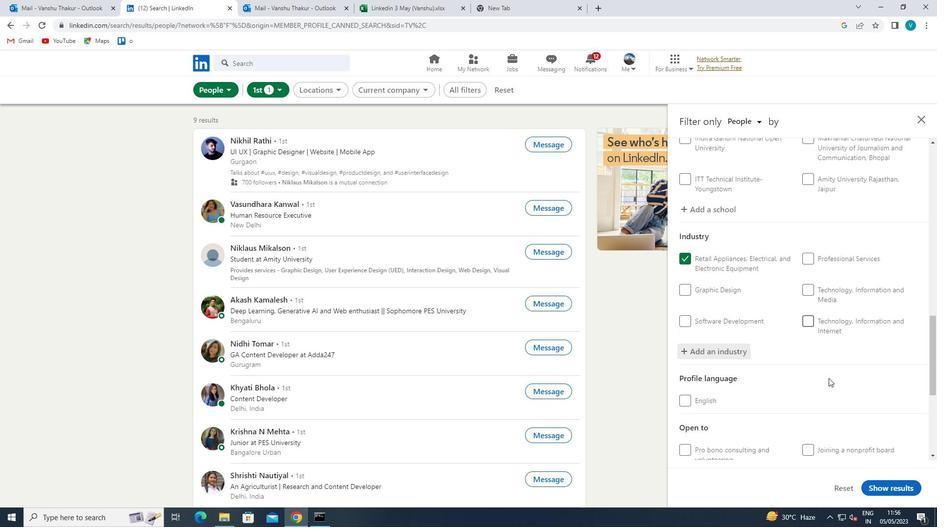 
Action: Mouse moved to (823, 401)
Screenshot: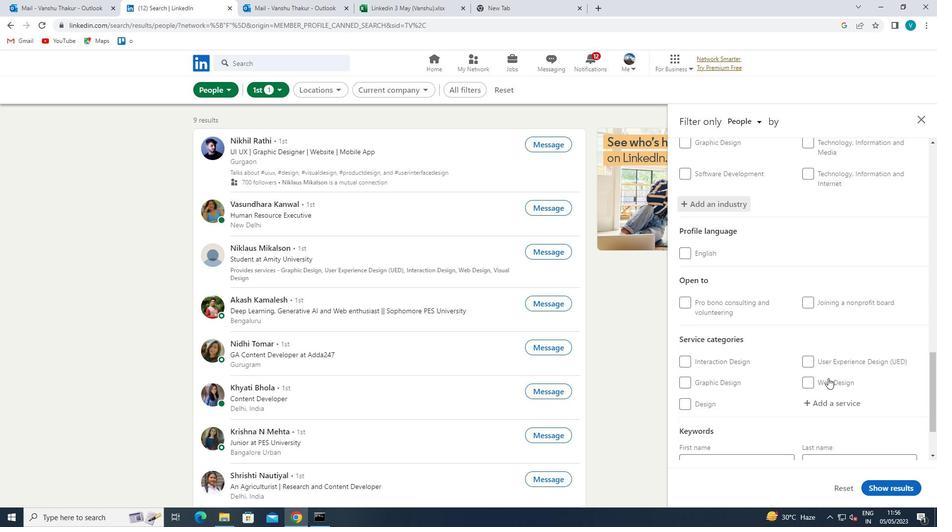 
Action: Mouse pressed left at (823, 401)
Screenshot: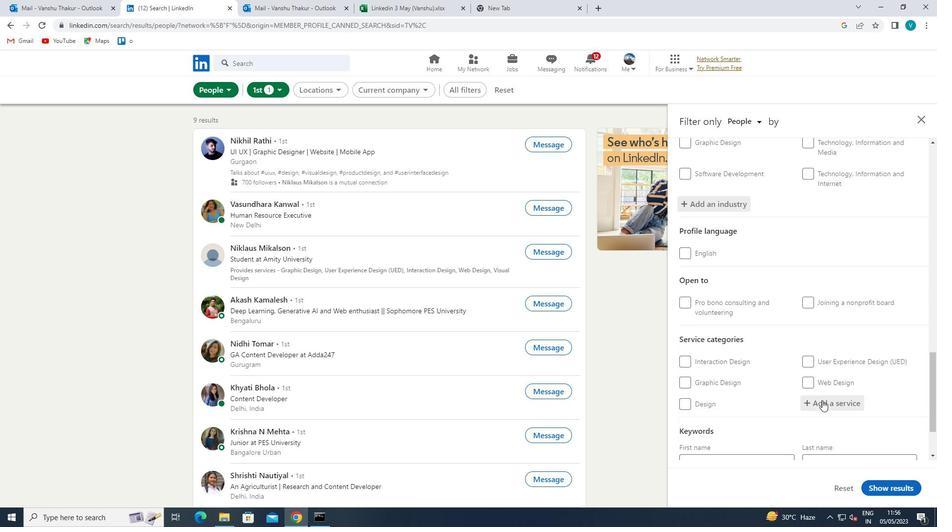 
Action: Key pressed <Key.shift>GHOST
Screenshot: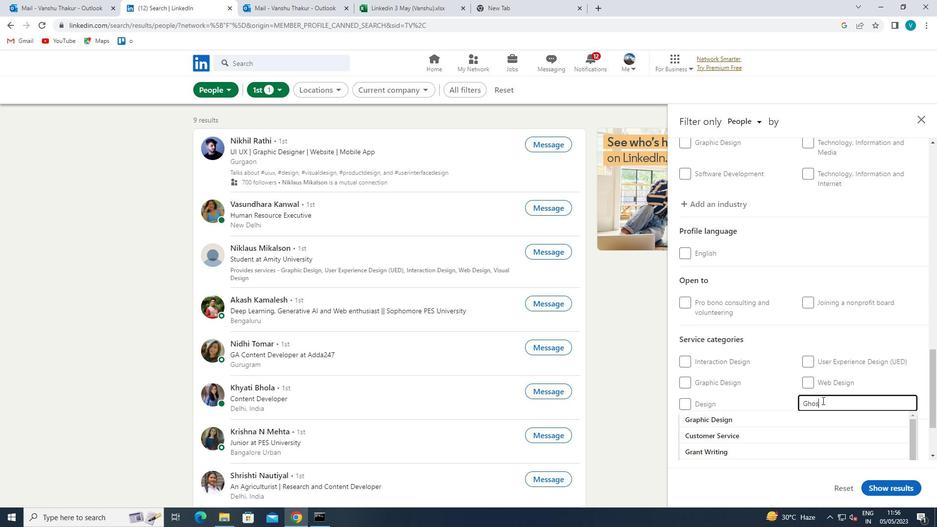 
Action: Mouse moved to (783, 416)
Screenshot: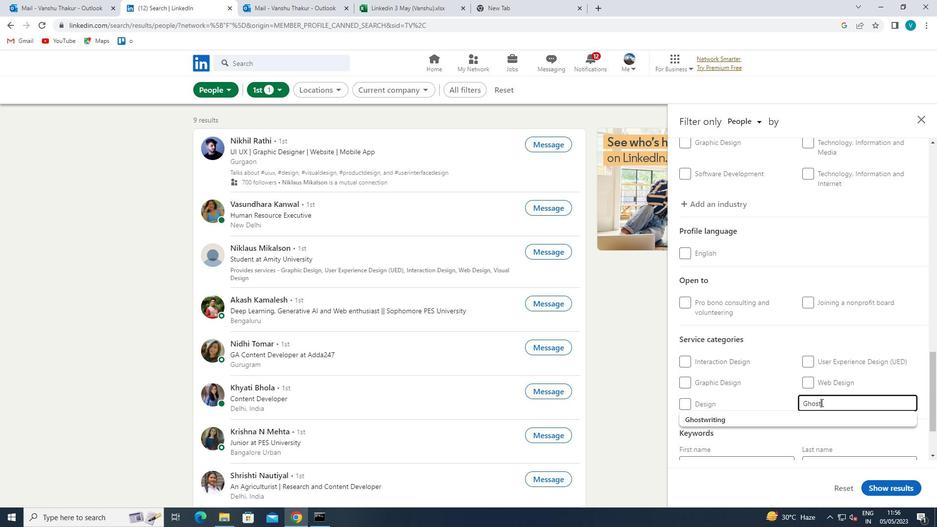 
Action: Mouse pressed left at (783, 416)
Screenshot: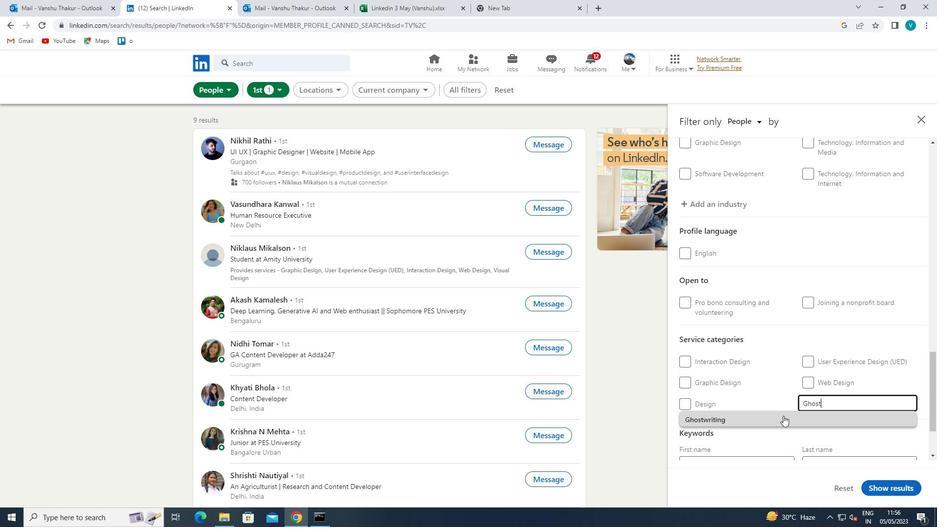 
Action: Mouse moved to (783, 416)
Screenshot: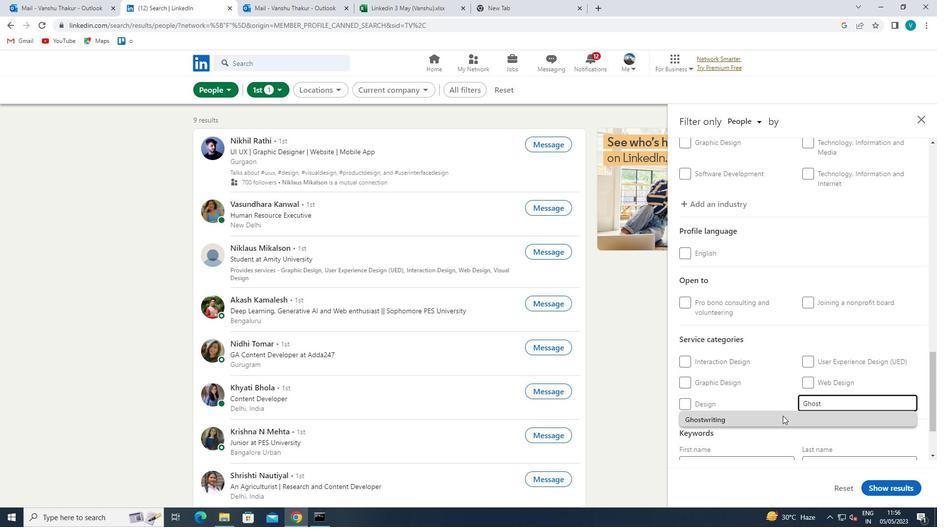 
Action: Mouse scrolled (783, 415) with delta (0, 0)
Screenshot: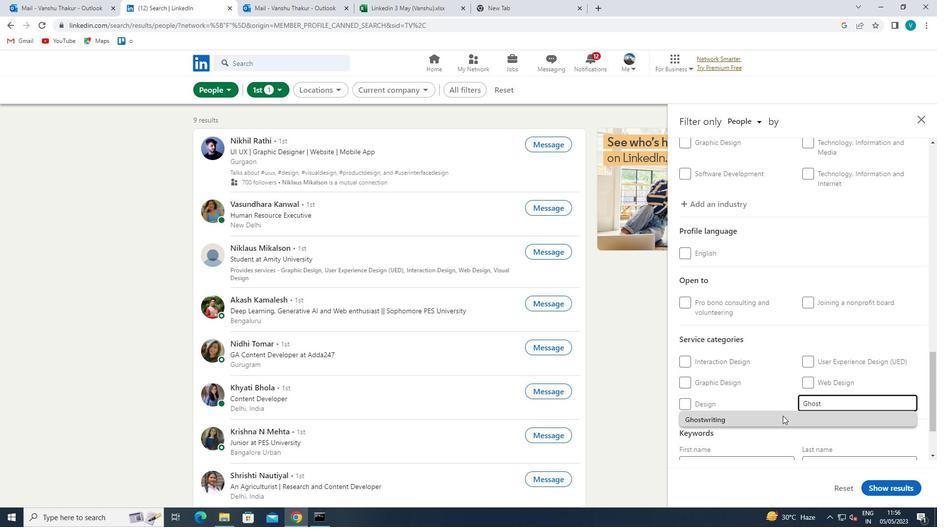 
Action: Mouse moved to (783, 416)
Screenshot: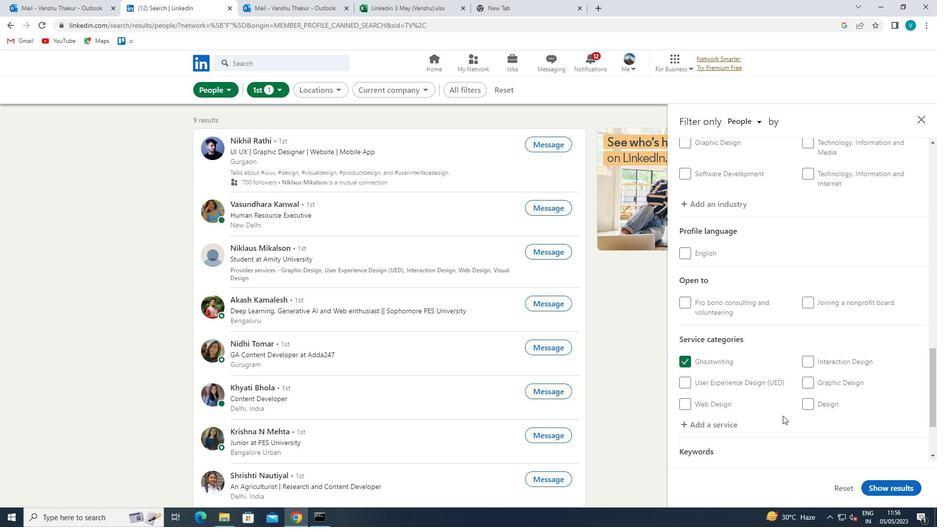 
Action: Mouse scrolled (783, 415) with delta (0, 0)
Screenshot: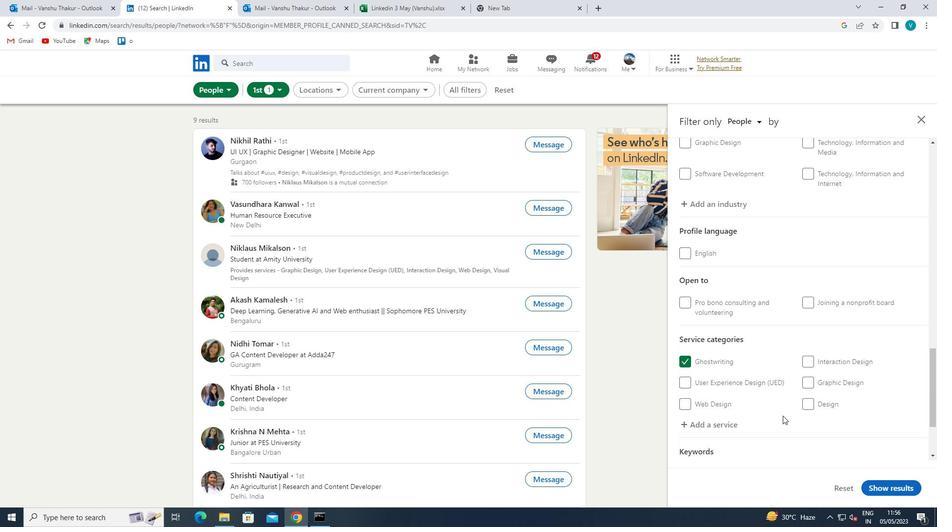 
Action: Mouse moved to (784, 416)
Screenshot: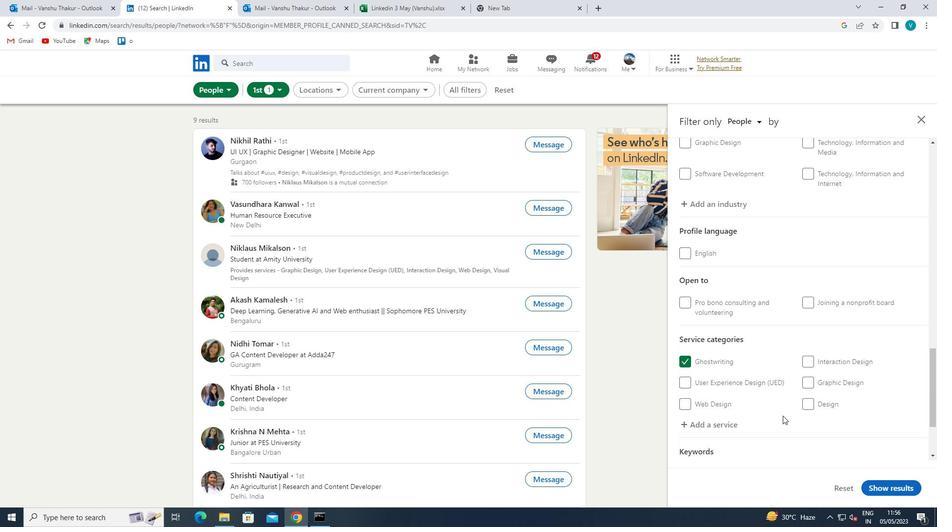 
Action: Mouse scrolled (784, 415) with delta (0, 0)
Screenshot: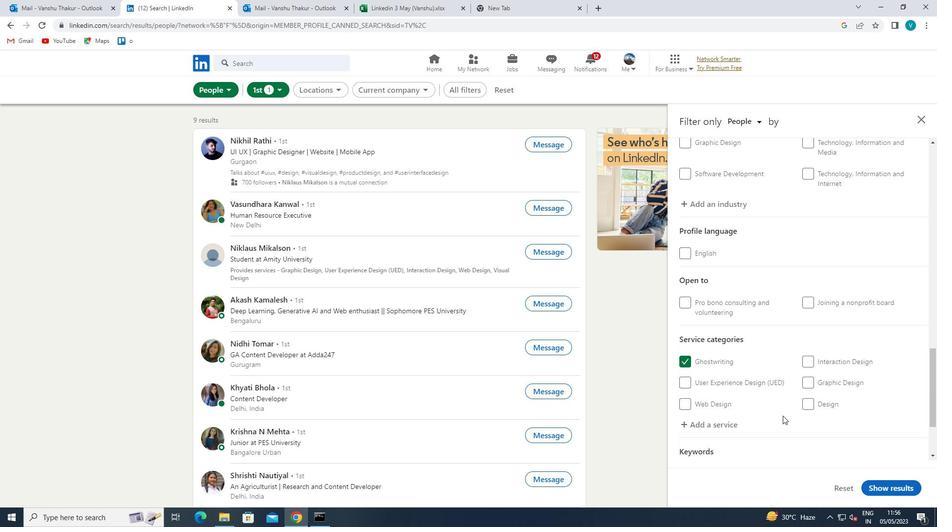 
Action: Mouse scrolled (784, 415) with delta (0, 0)
Screenshot: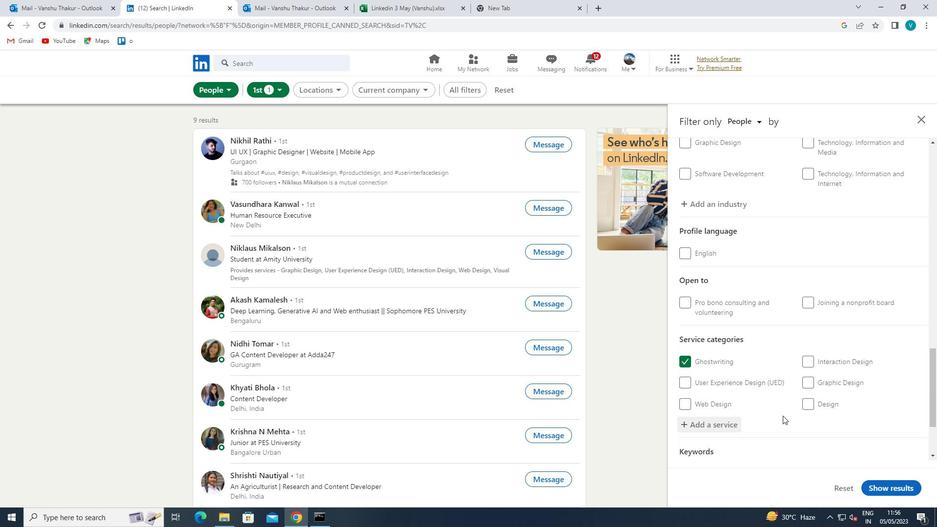 
Action: Mouse moved to (768, 418)
Screenshot: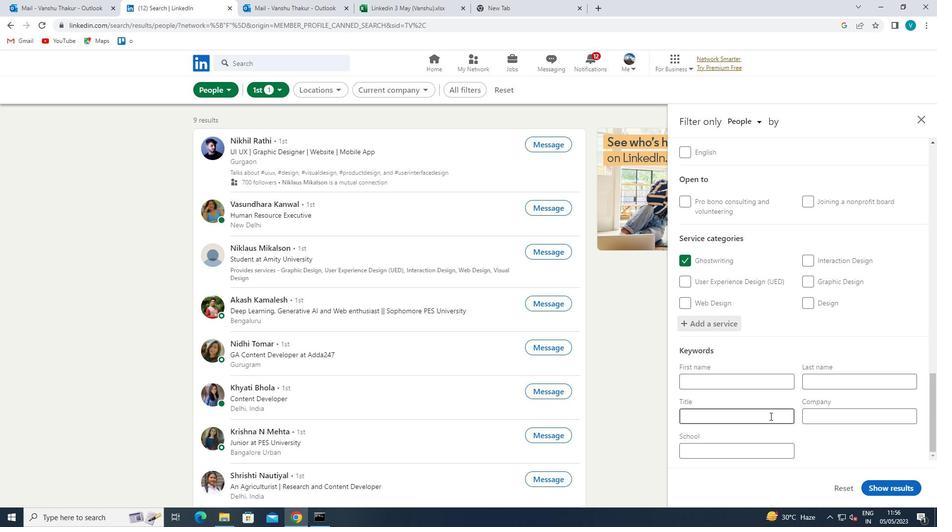 
Action: Mouse pressed left at (768, 418)
Screenshot: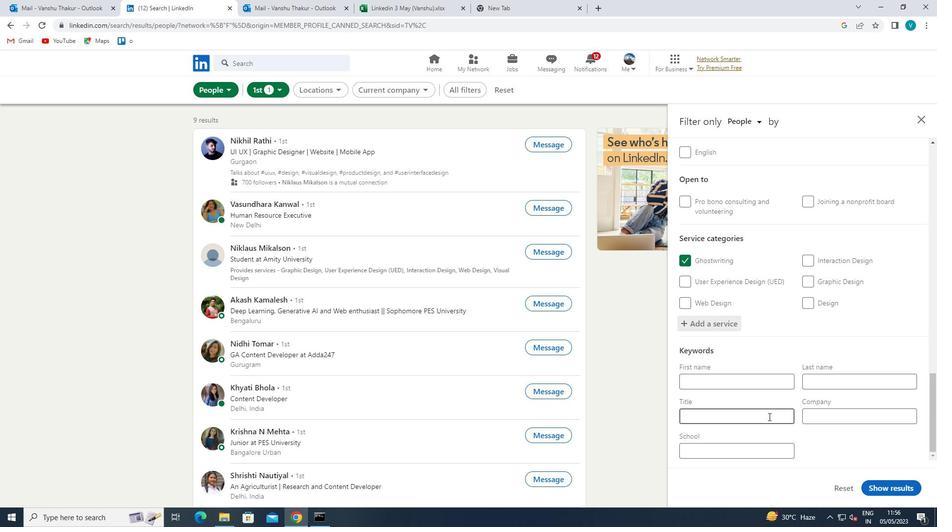 
Action: Key pressed <Key.shift>CONSERVATION<Key.space><Key.shift>VOLUNTEER<Key.space>
Screenshot: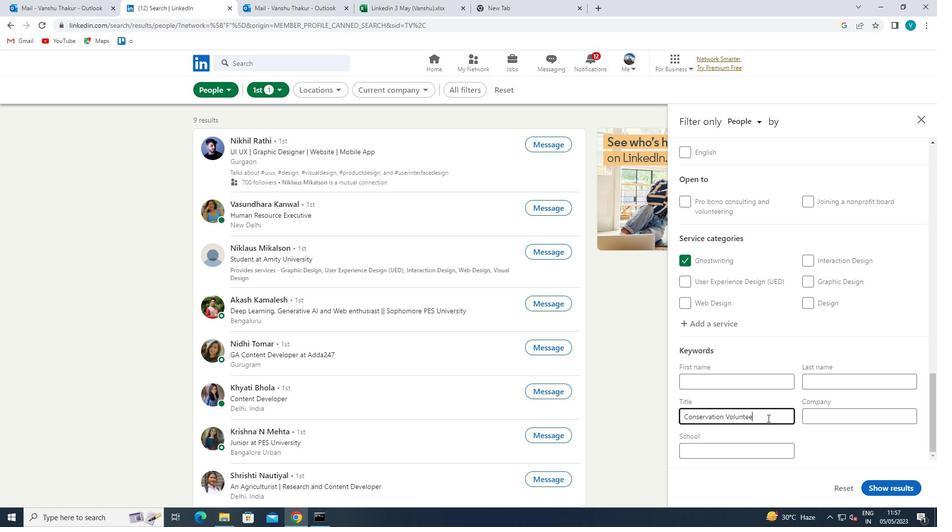
Action: Mouse moved to (872, 487)
Screenshot: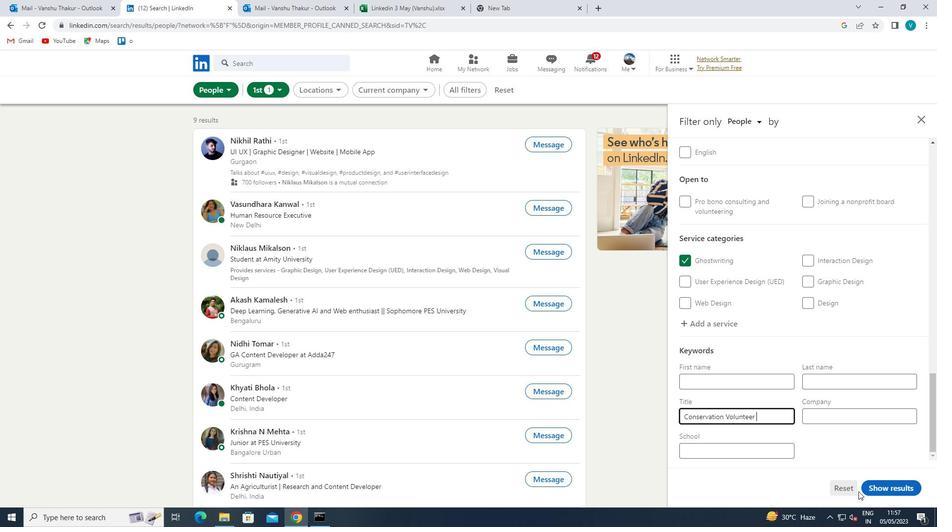 
Action: Mouse pressed left at (872, 487)
Screenshot: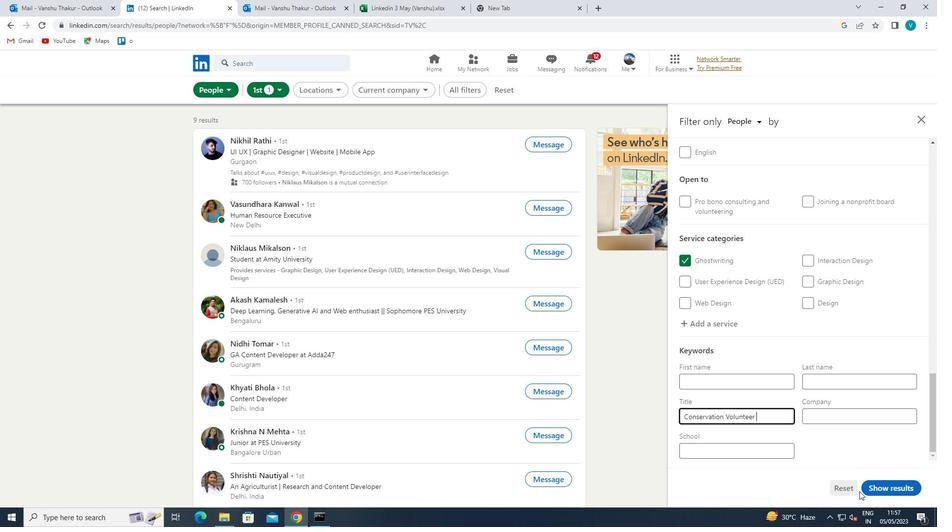 
